 Task: Search one way flight ticket for 3 adults, 3 children in premium economy from Ontario: Ontario International Airport to Sheridan: Sheridan County Airport on 8-6-2023. Choice of flights is Alaska. Price is upto 79000. Outbound departure time preference is 4:15.
Action: Mouse moved to (395, 161)
Screenshot: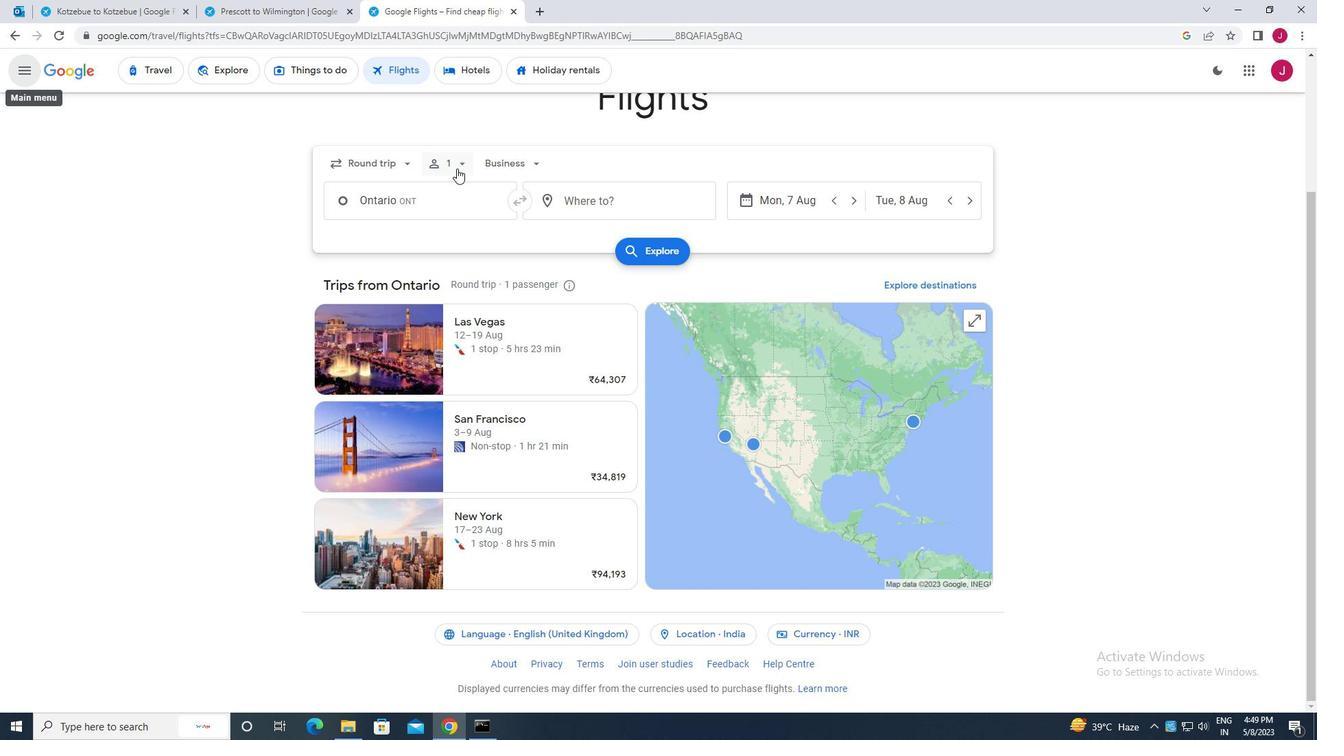 
Action: Mouse pressed left at (395, 161)
Screenshot: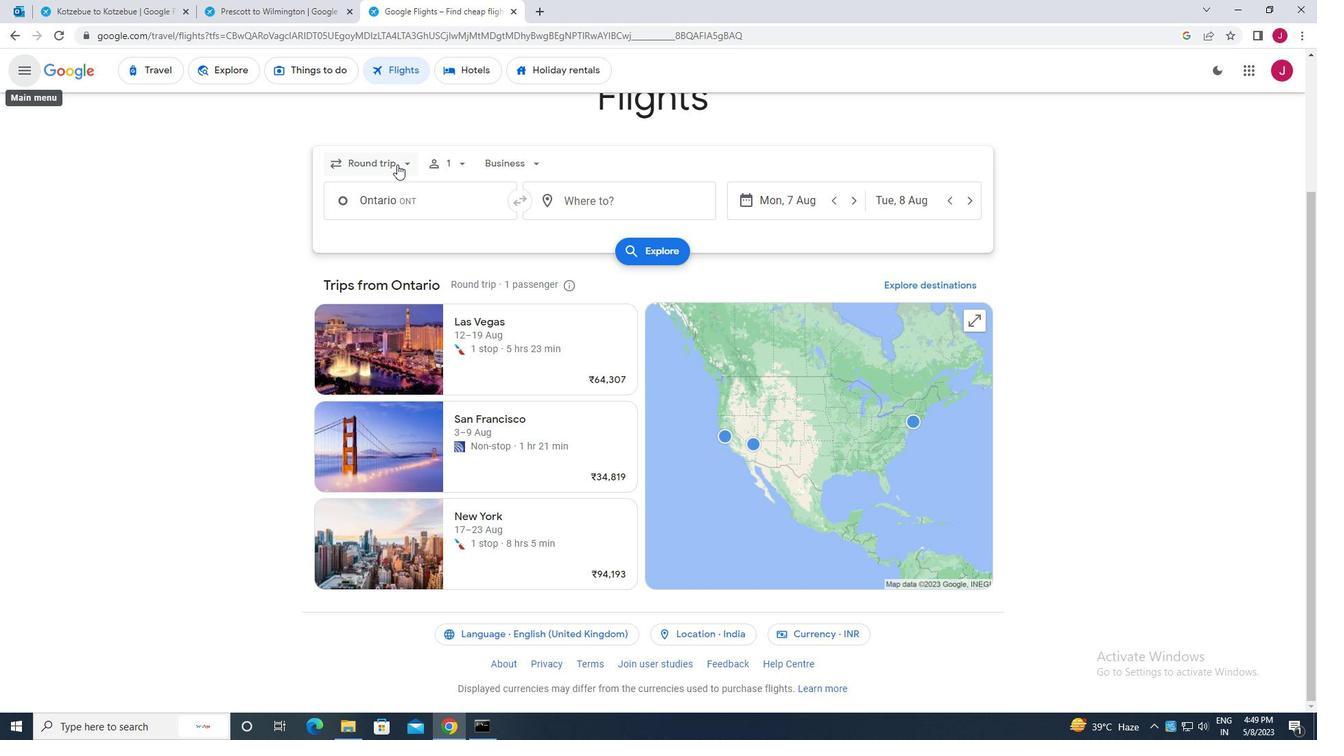 
Action: Mouse moved to (404, 227)
Screenshot: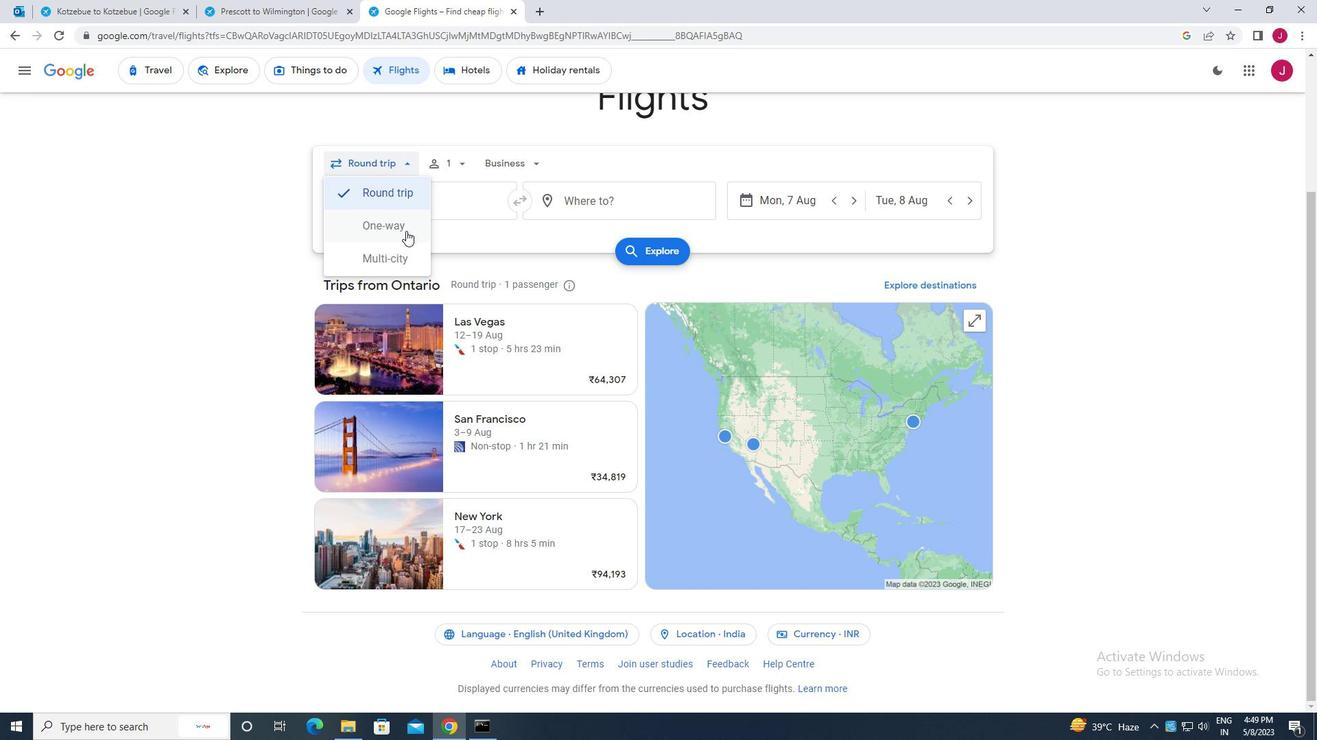 
Action: Mouse pressed left at (404, 227)
Screenshot: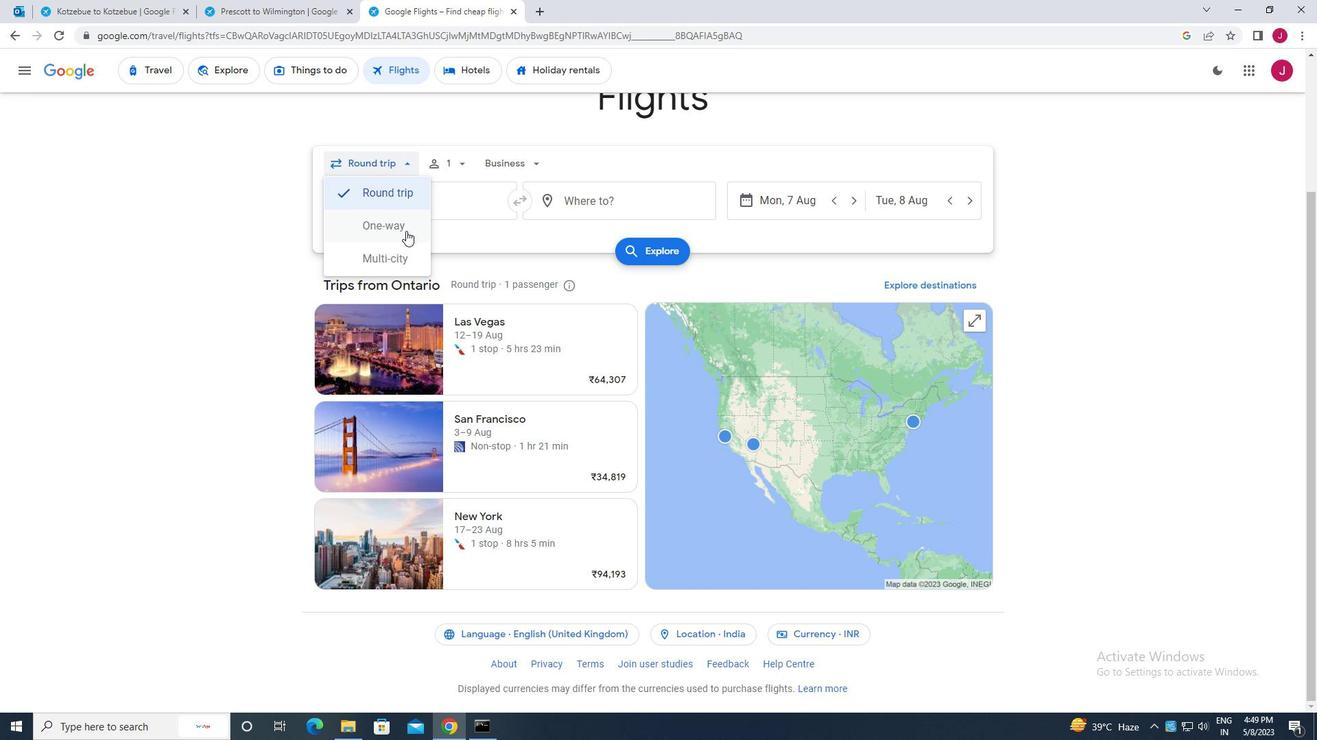 
Action: Mouse moved to (454, 163)
Screenshot: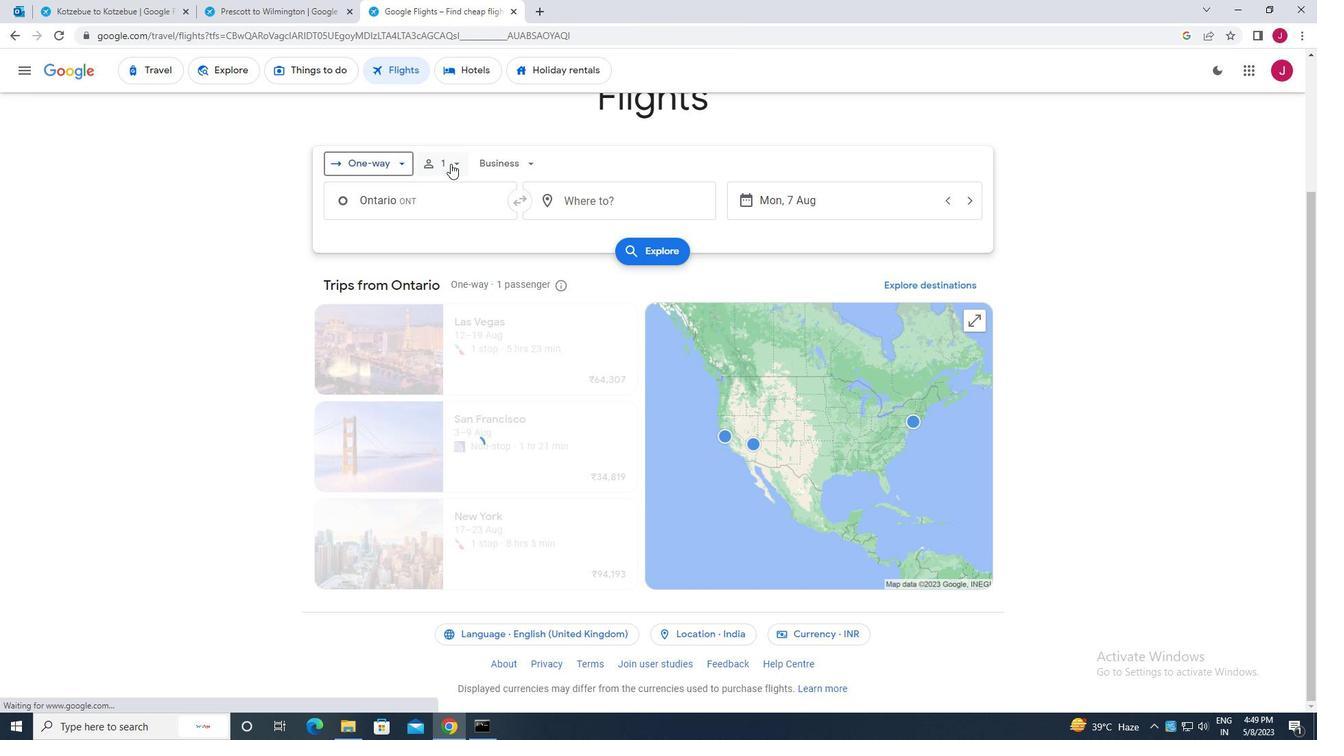 
Action: Mouse pressed left at (454, 163)
Screenshot: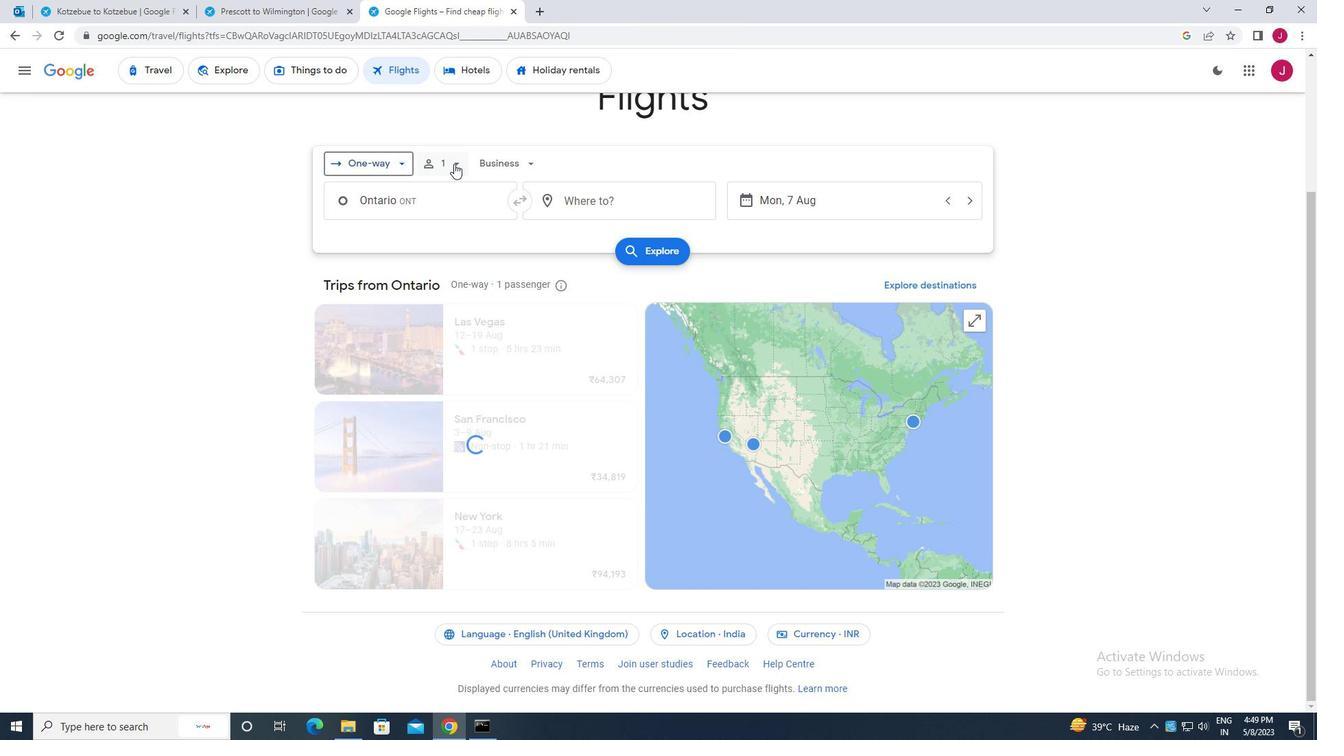 
Action: Mouse moved to (567, 198)
Screenshot: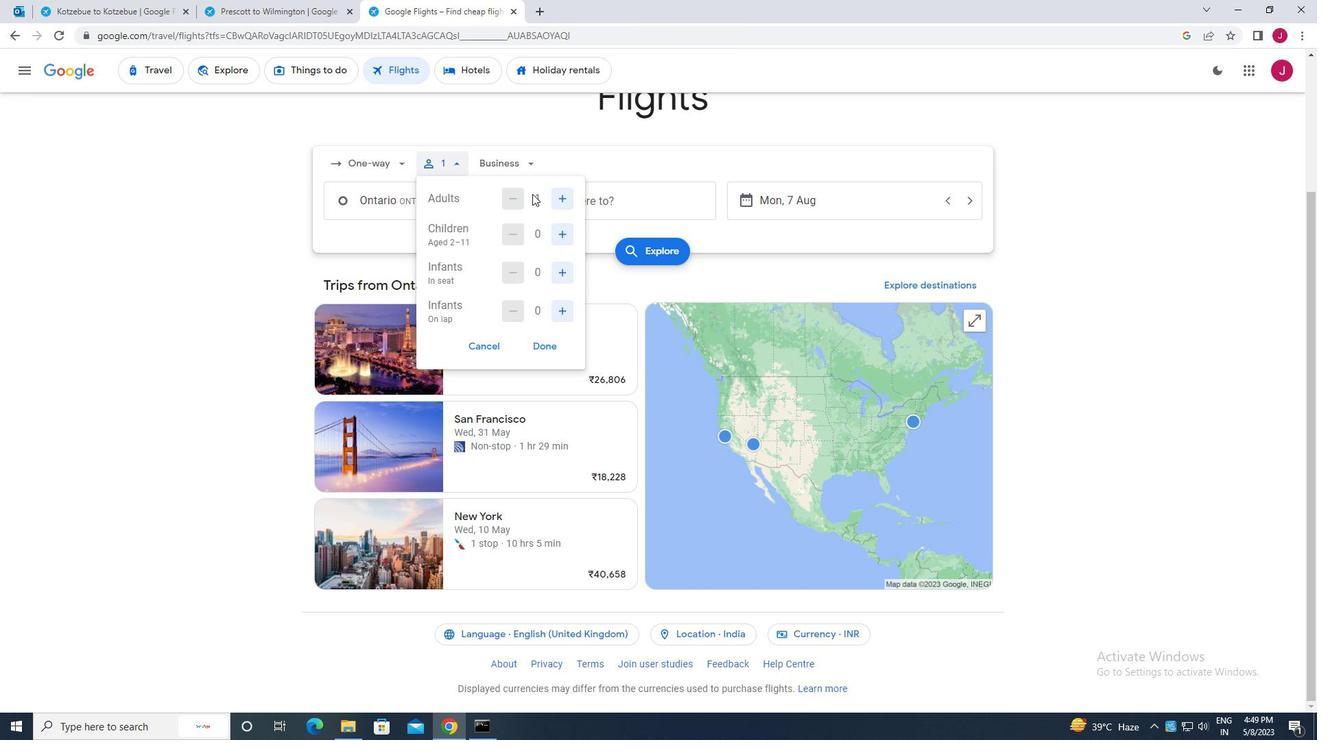 
Action: Mouse pressed left at (567, 198)
Screenshot: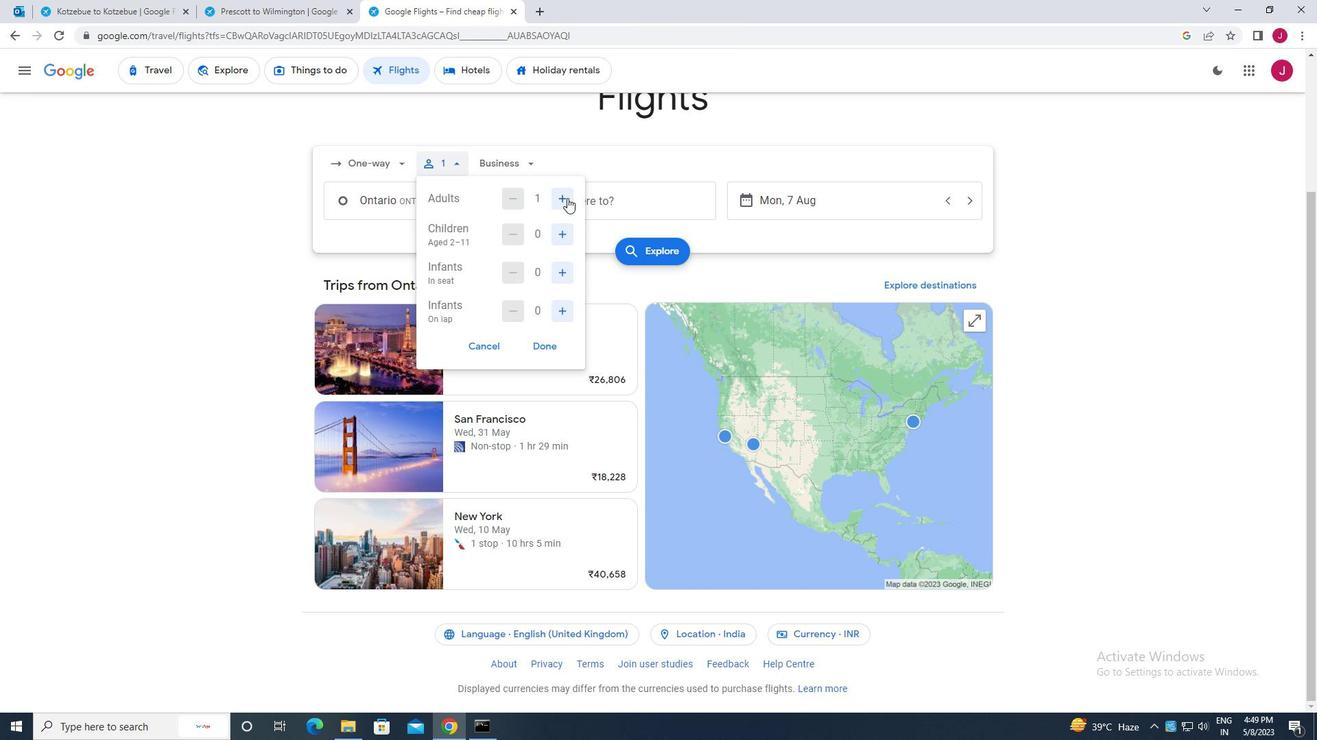 
Action: Mouse pressed left at (567, 198)
Screenshot: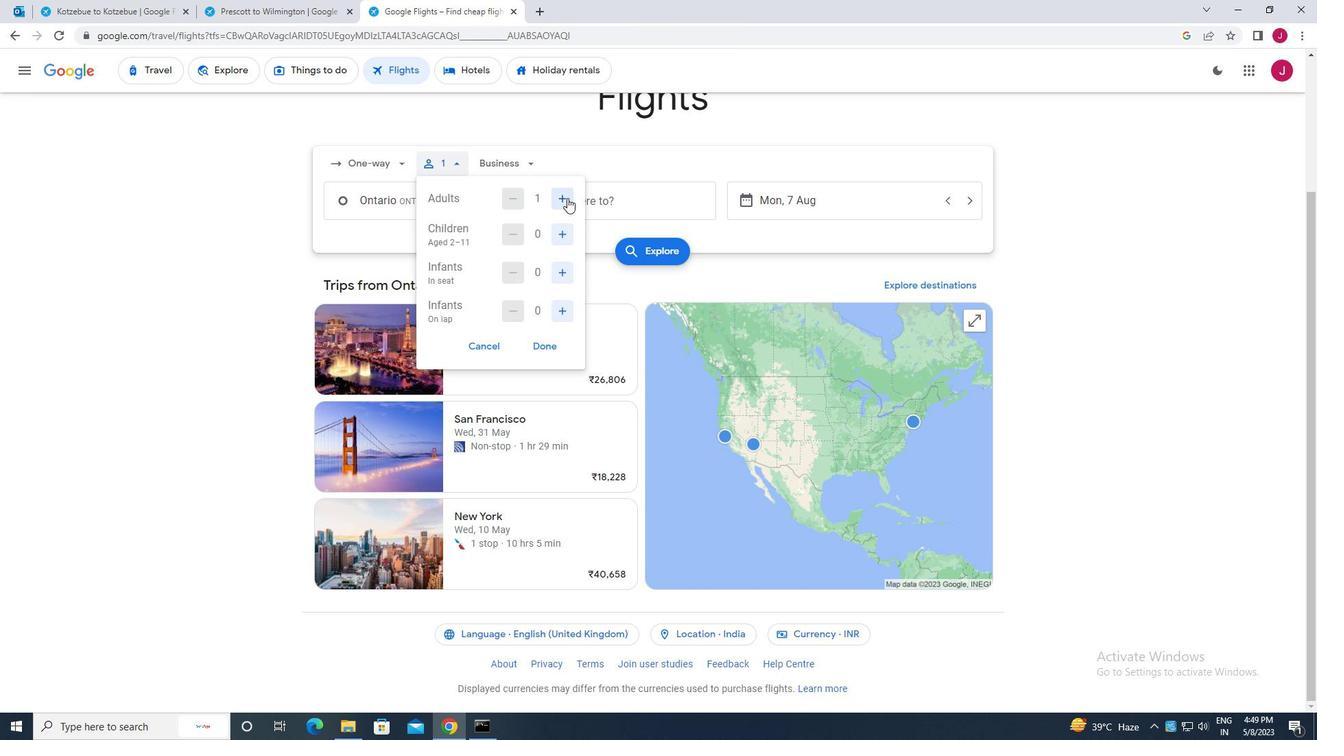 
Action: Mouse moved to (563, 226)
Screenshot: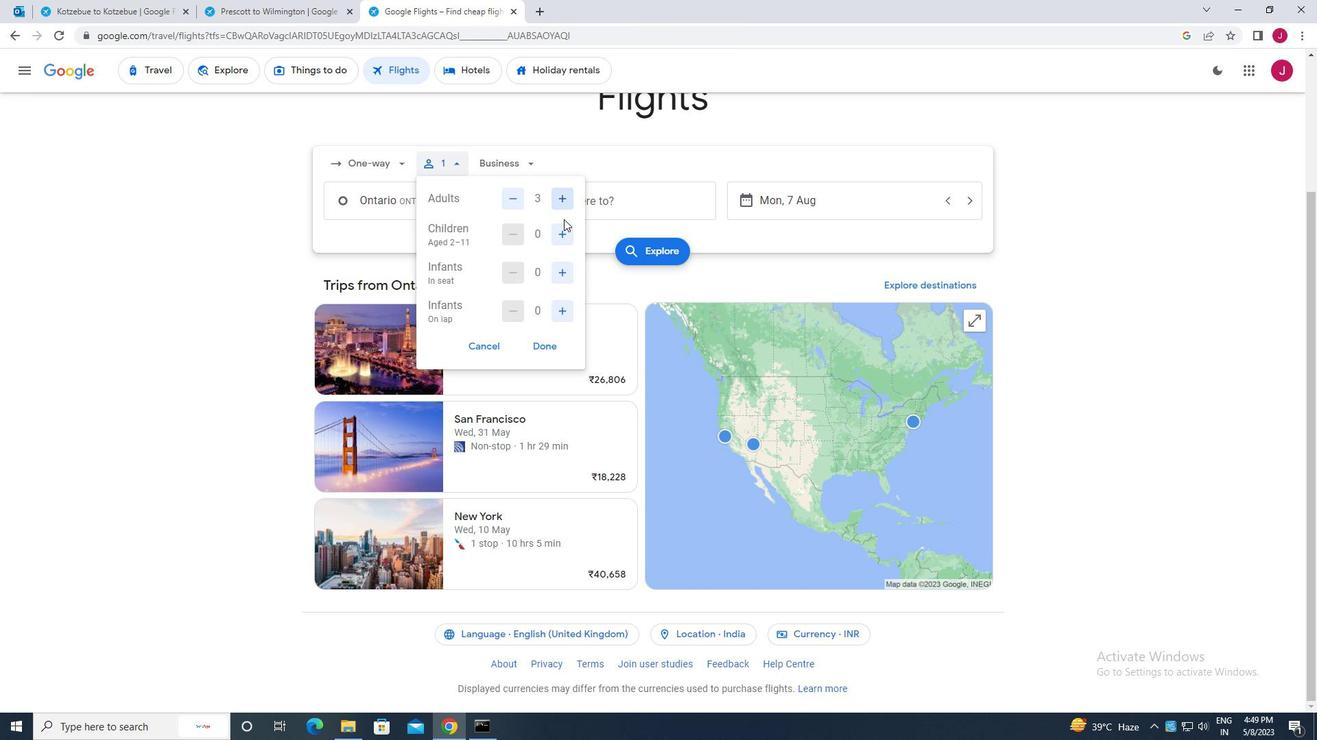 
Action: Mouse pressed left at (563, 226)
Screenshot: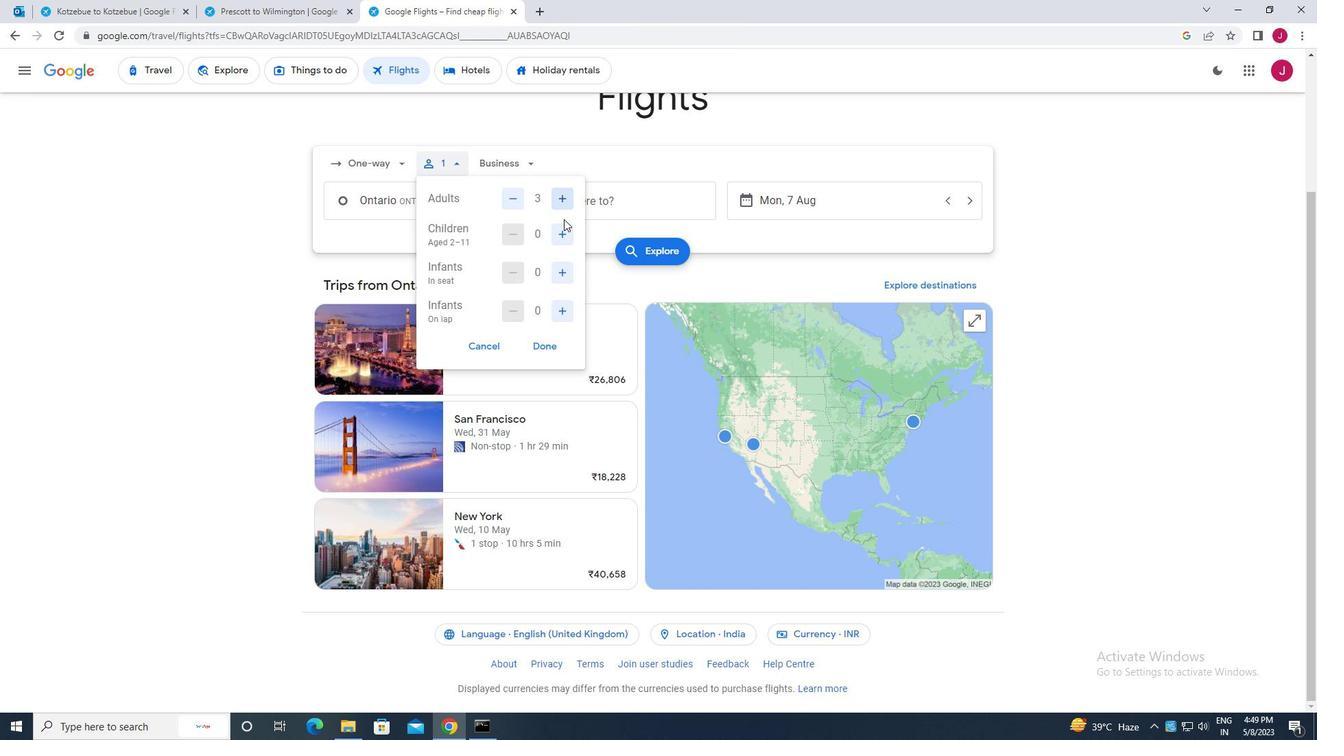 
Action: Mouse pressed left at (563, 226)
Screenshot: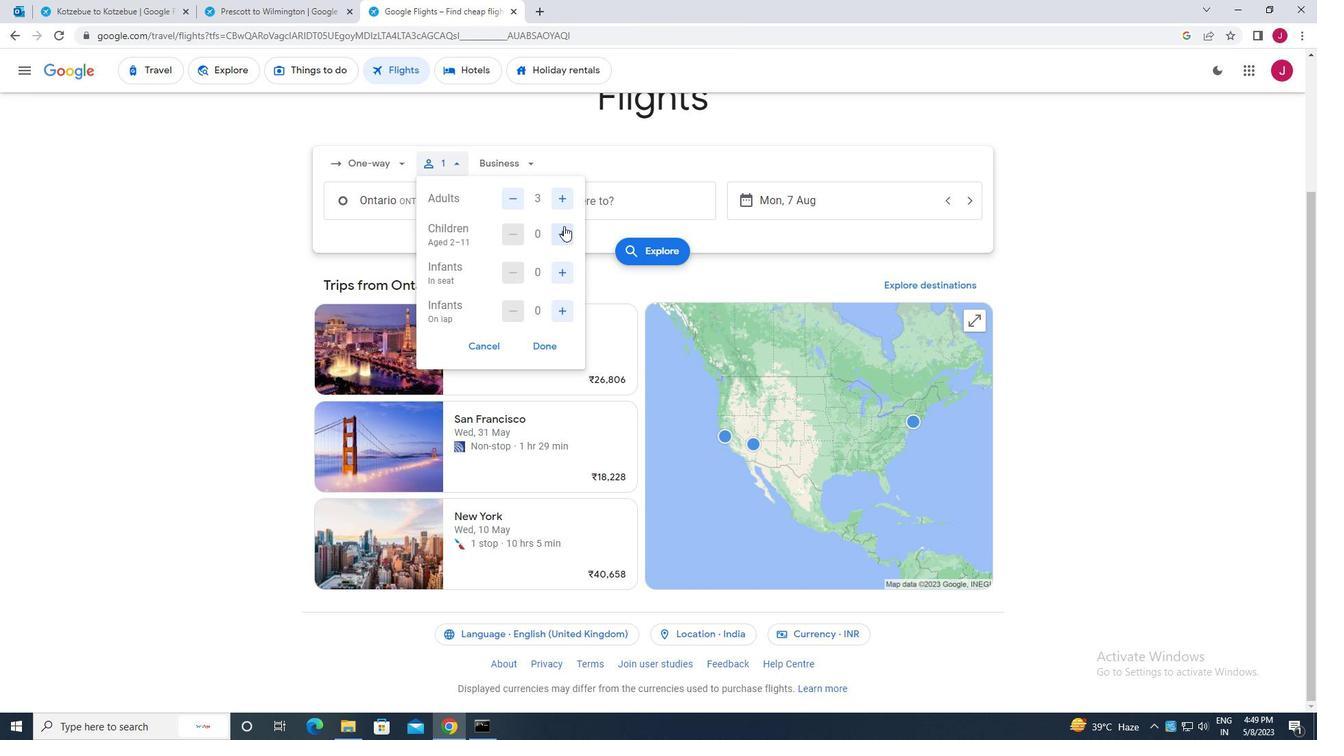 
Action: Mouse pressed left at (563, 226)
Screenshot: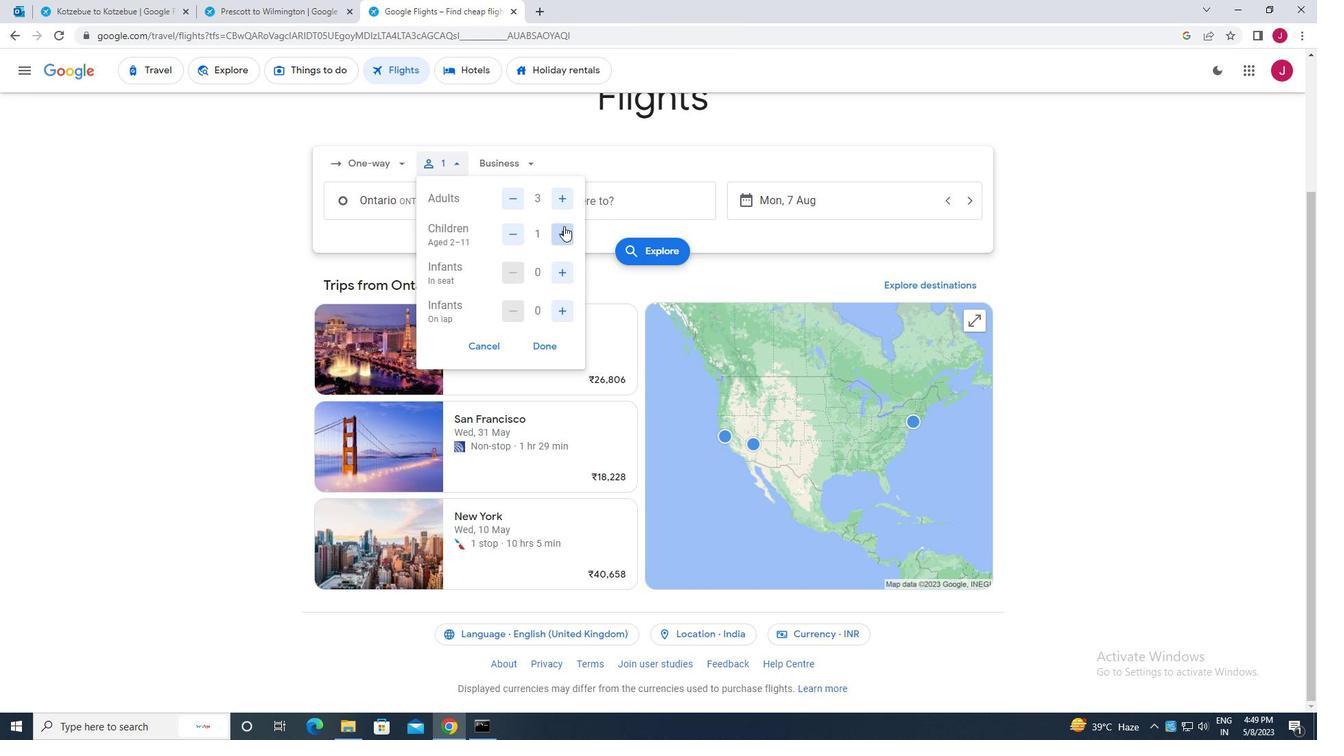 
Action: Mouse moved to (548, 345)
Screenshot: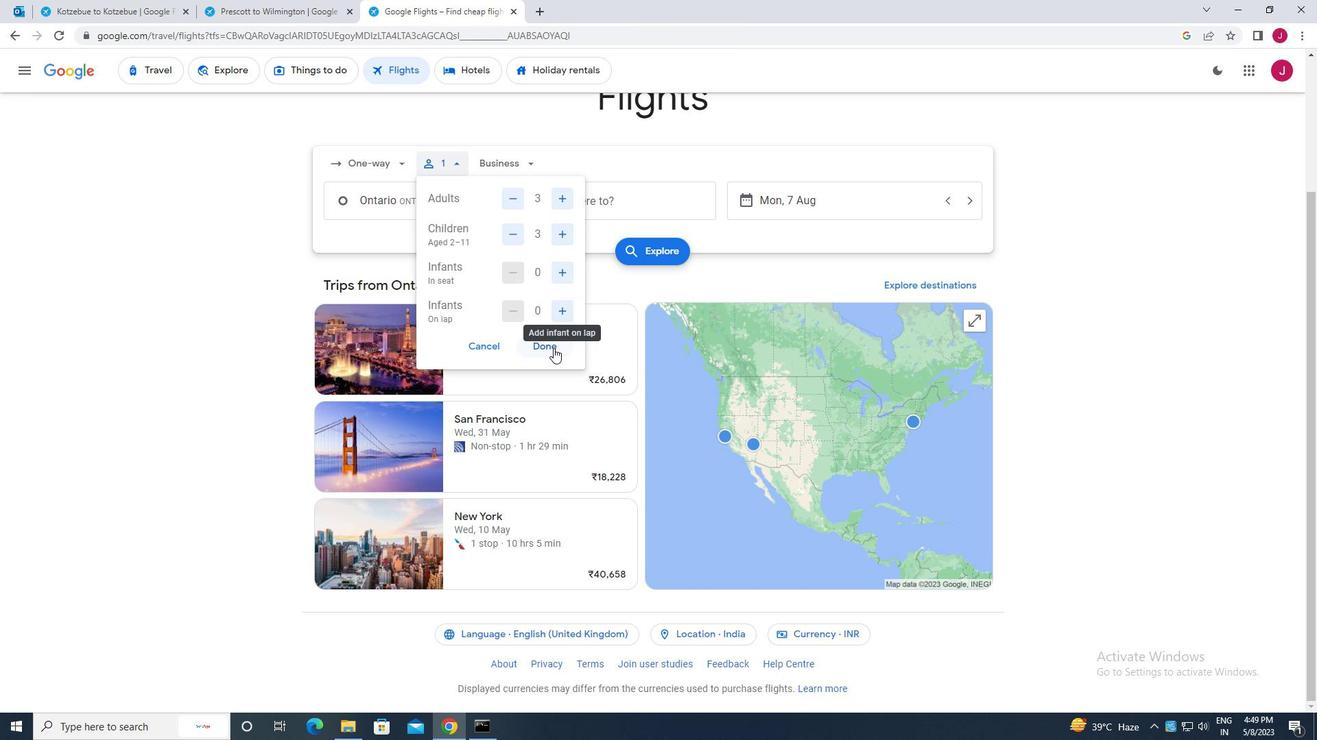 
Action: Mouse pressed left at (548, 345)
Screenshot: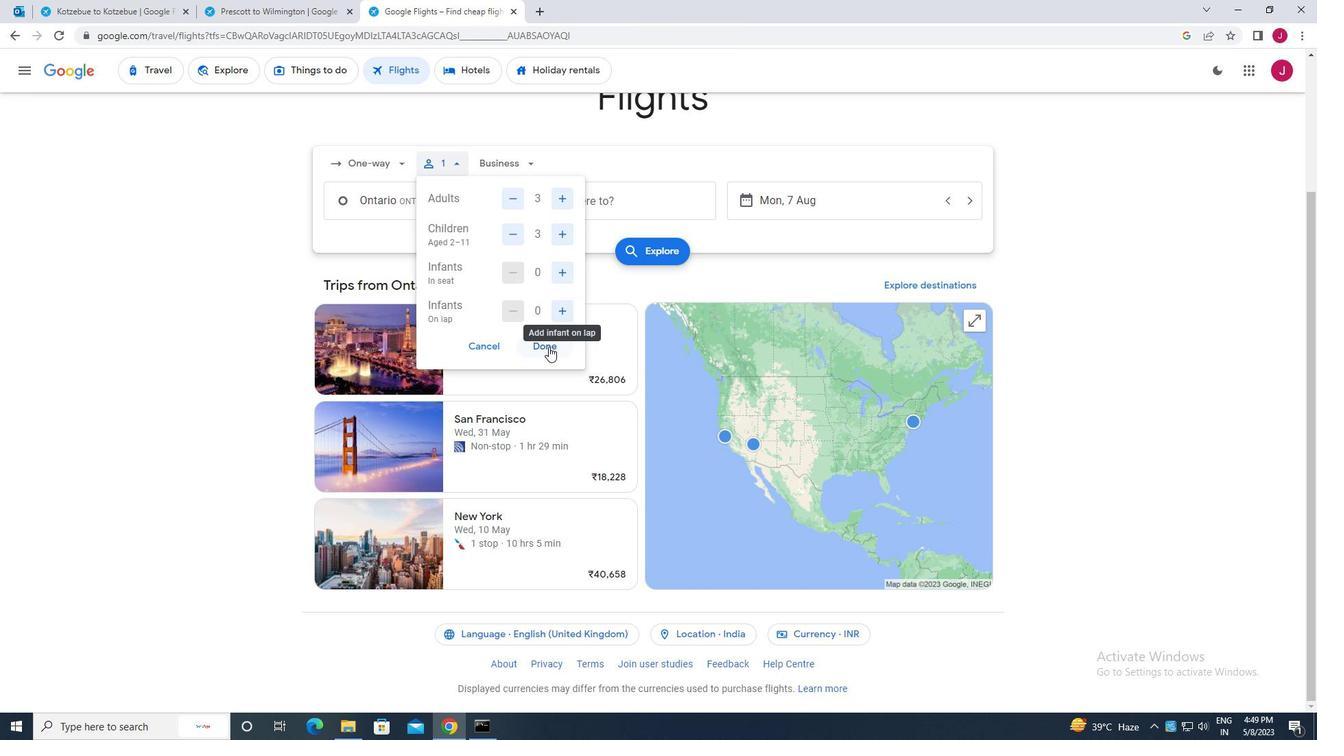 
Action: Mouse moved to (491, 168)
Screenshot: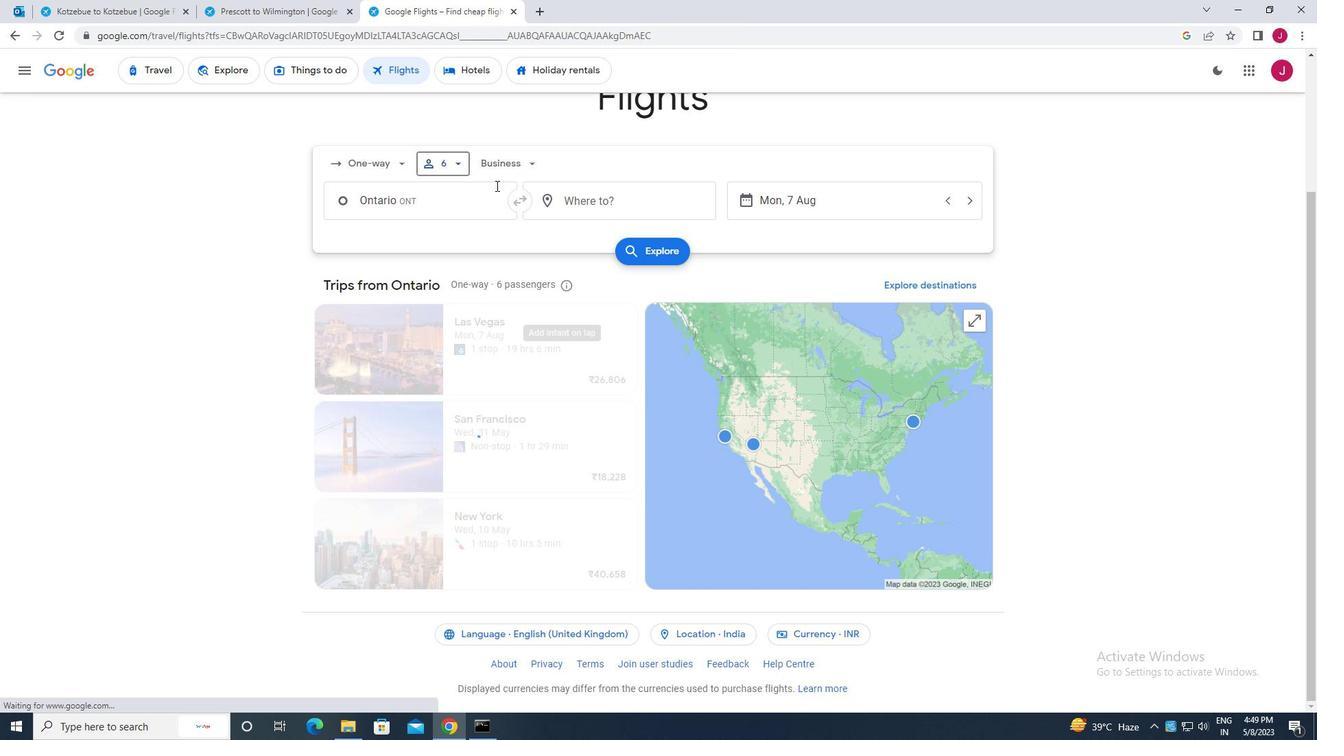 
Action: Mouse pressed left at (491, 168)
Screenshot: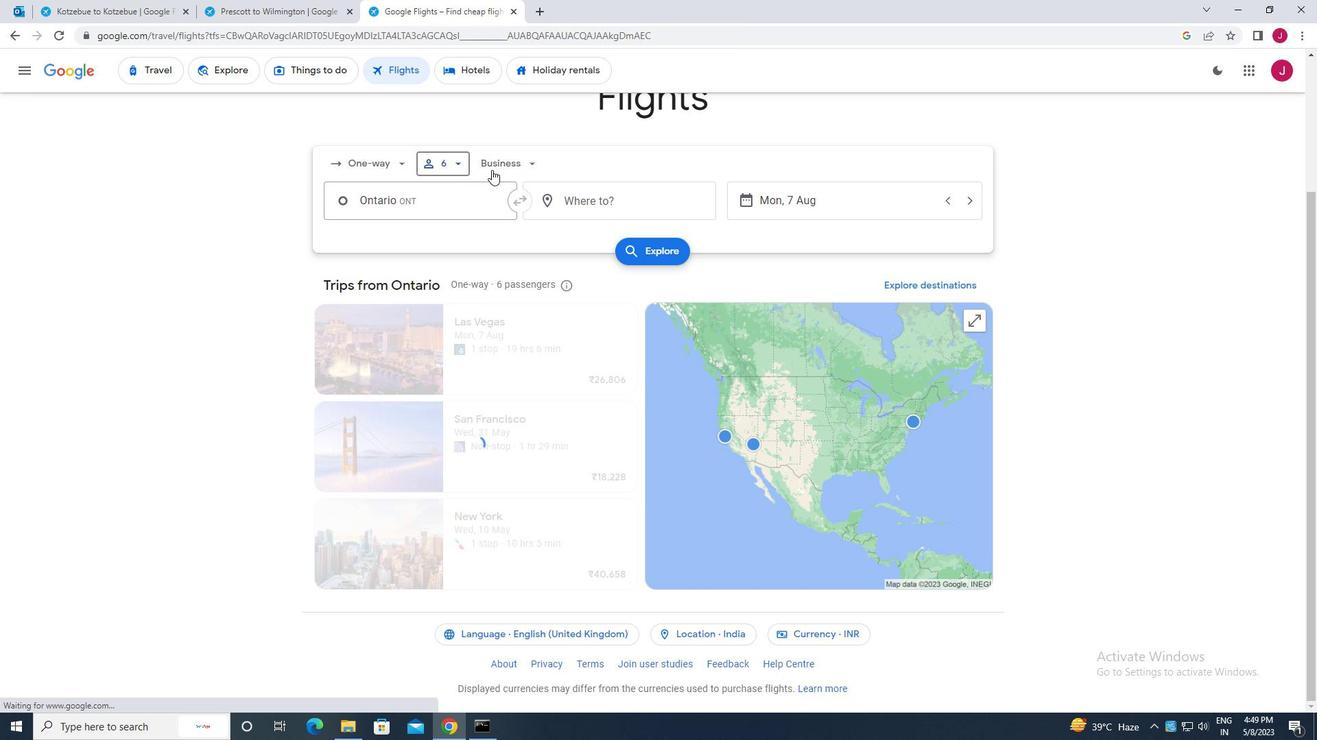 
Action: Mouse moved to (530, 227)
Screenshot: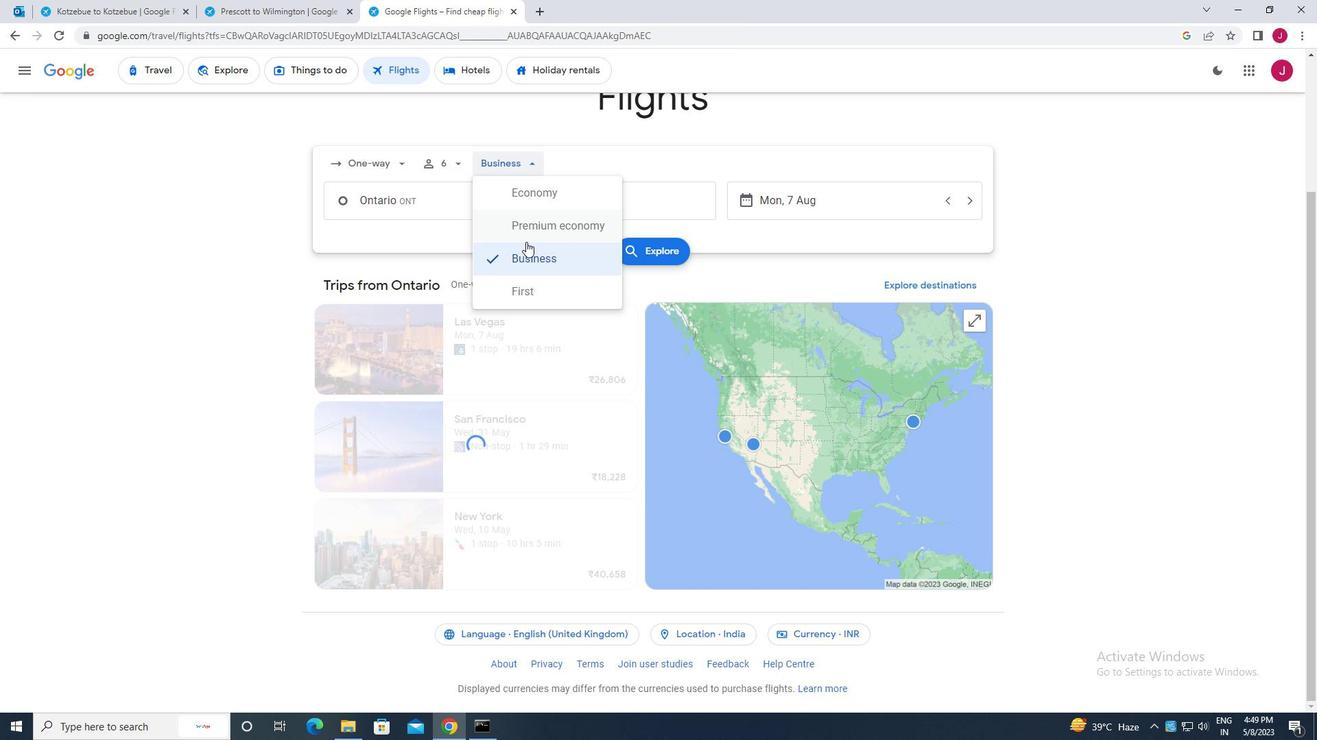 
Action: Mouse pressed left at (530, 227)
Screenshot: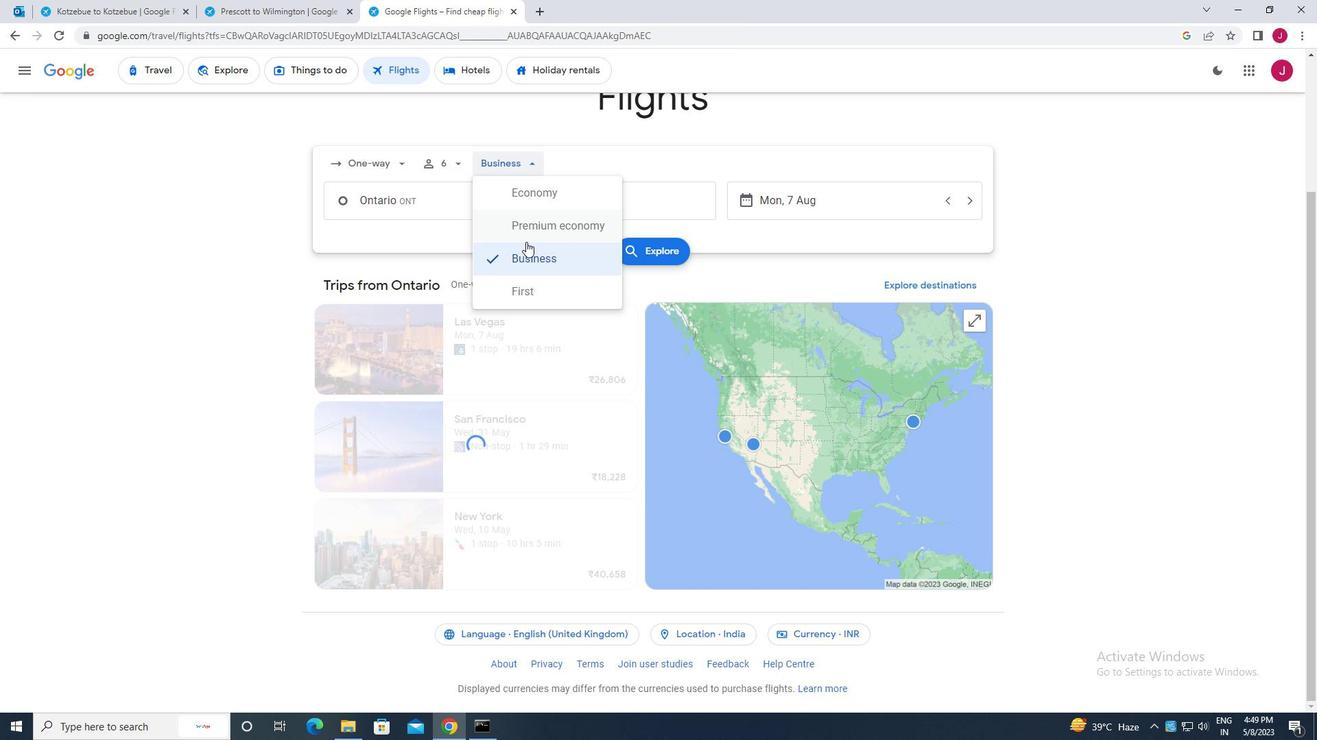 
Action: Mouse moved to (452, 207)
Screenshot: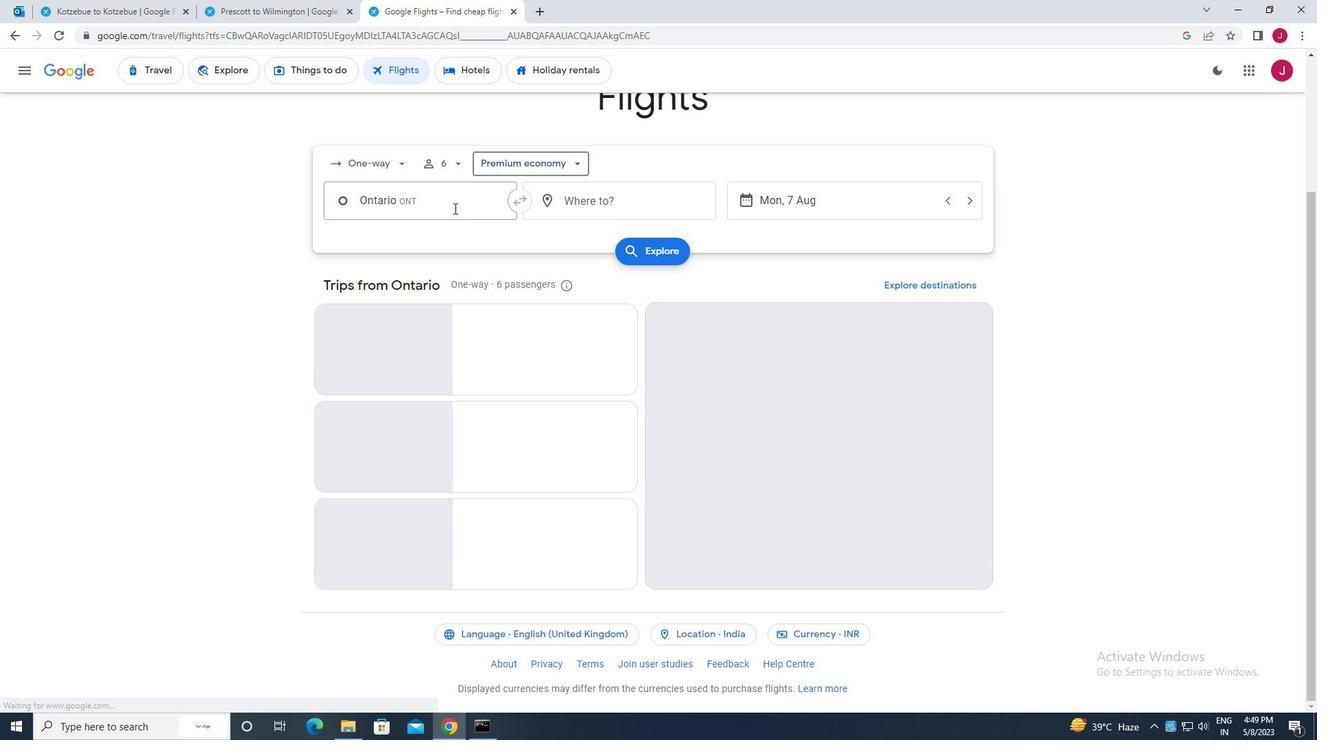 
Action: Mouse pressed left at (452, 207)
Screenshot: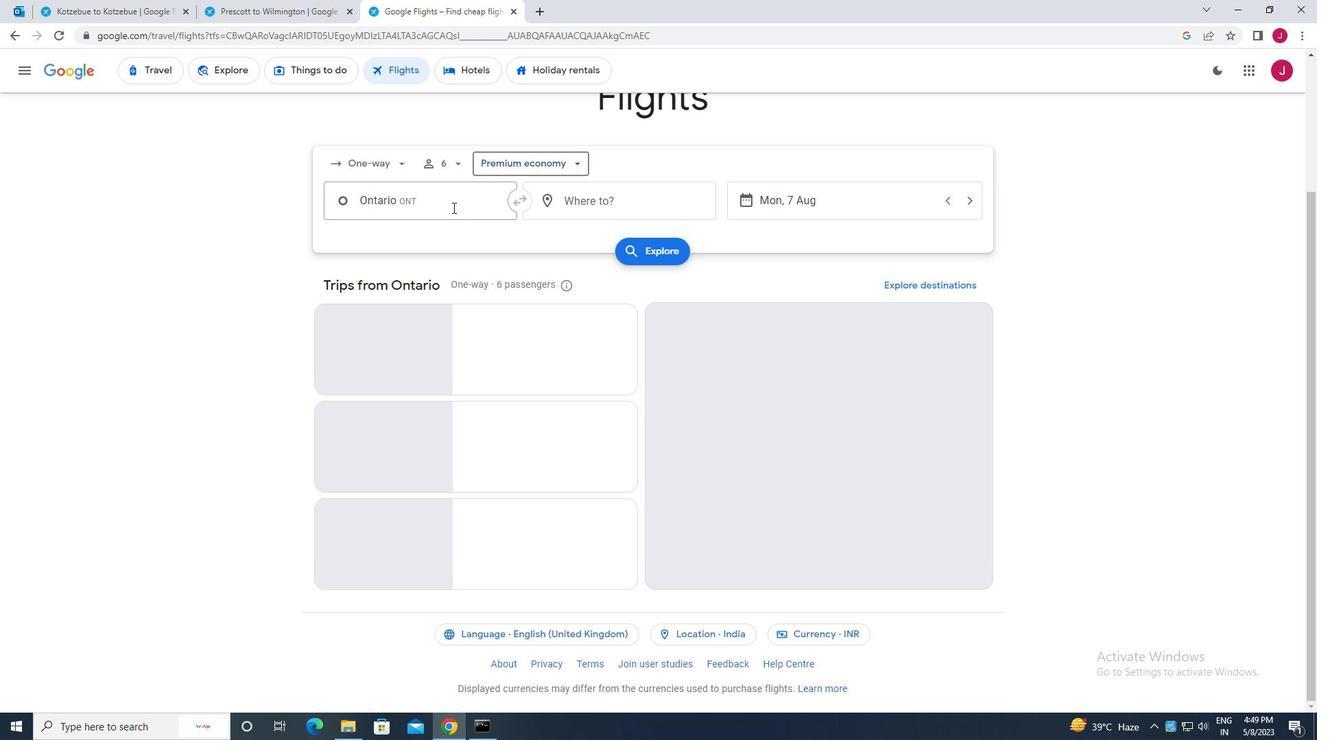 
Action: Mouse moved to (452, 207)
Screenshot: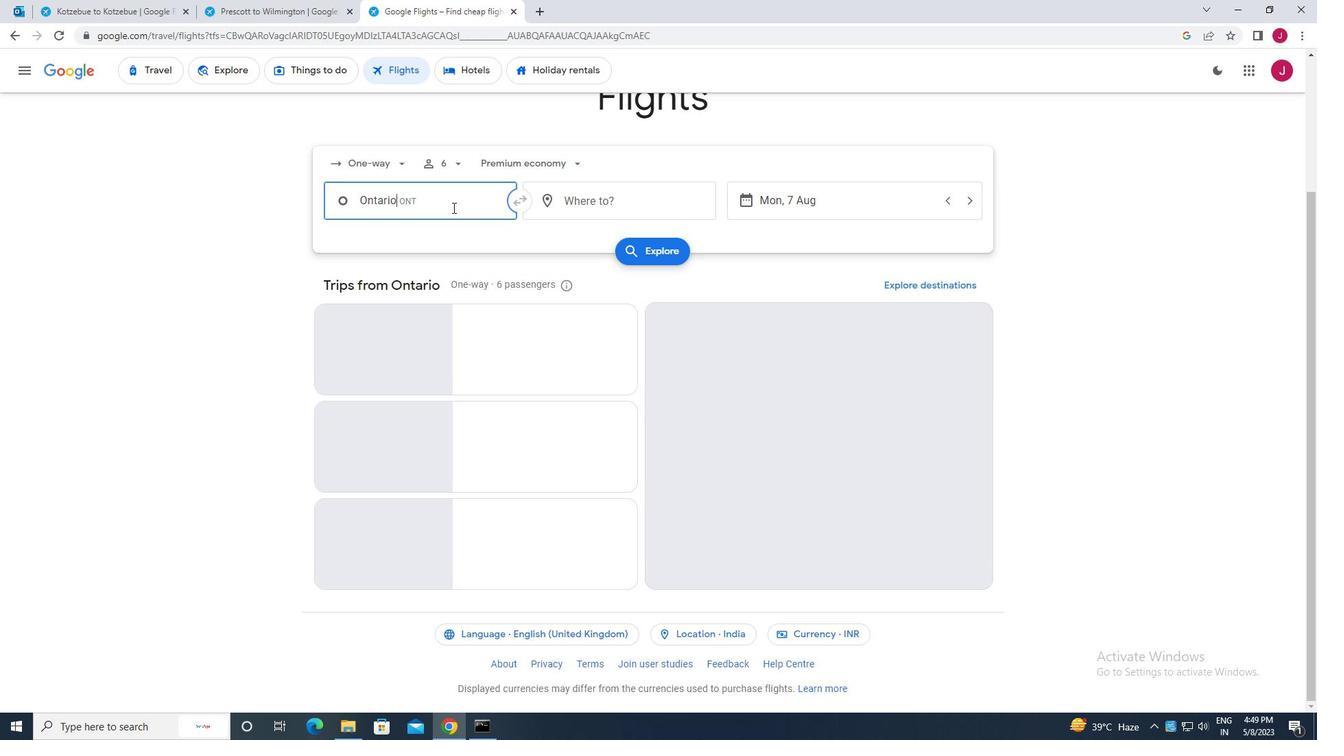 
Action: Key pressed ontario<Key.space>int
Screenshot: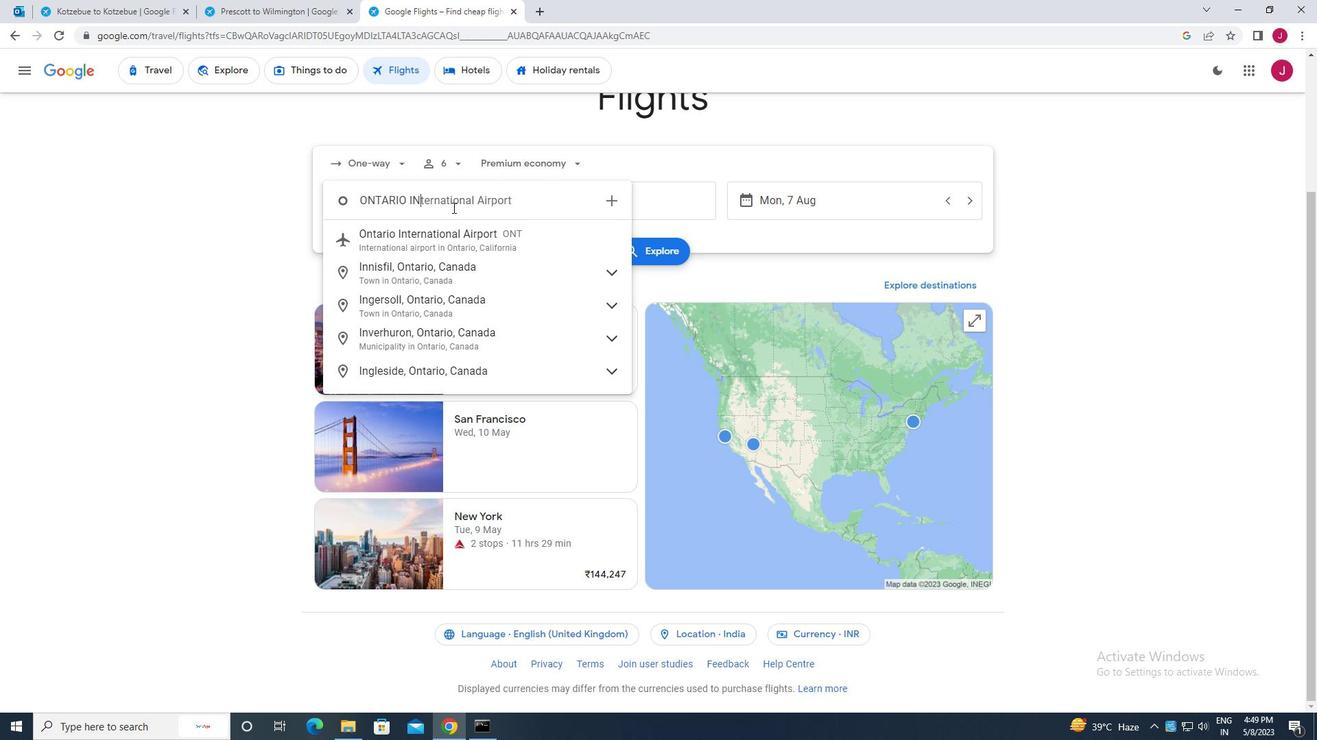 
Action: Mouse moved to (461, 240)
Screenshot: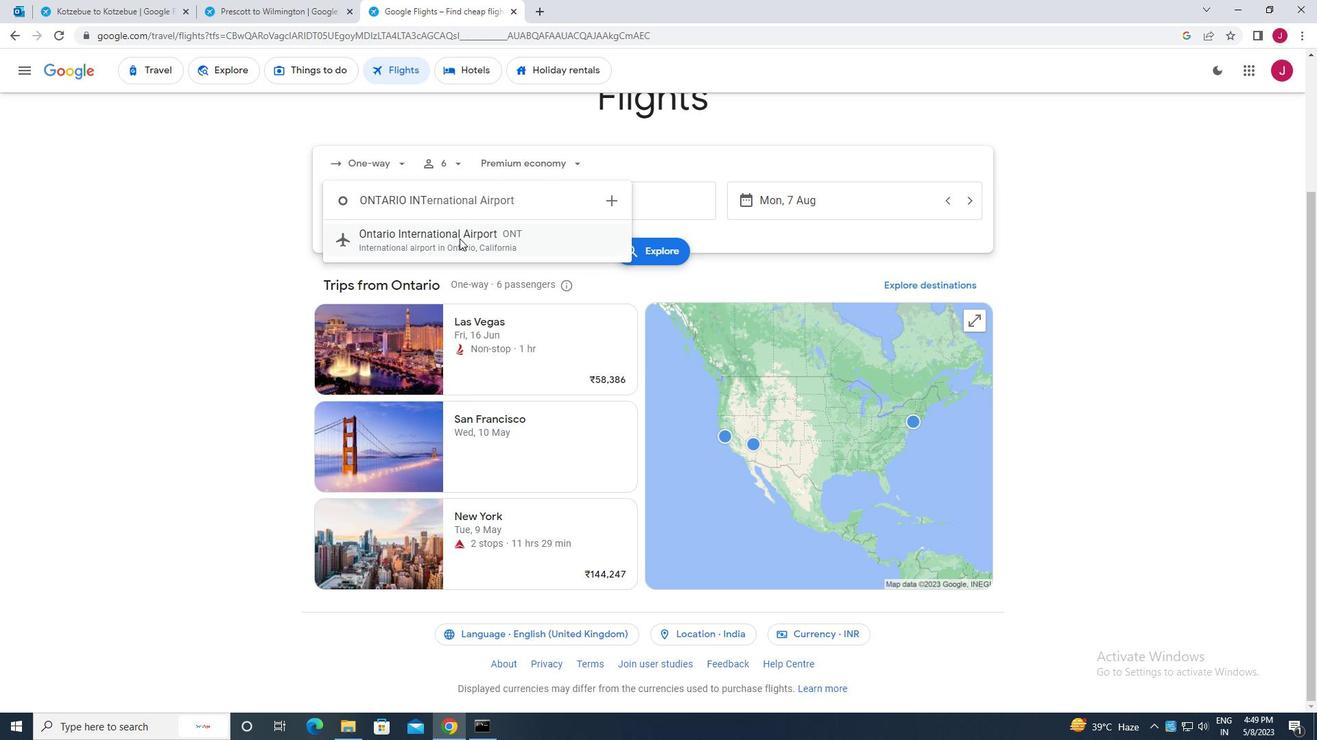 
Action: Mouse pressed left at (461, 240)
Screenshot: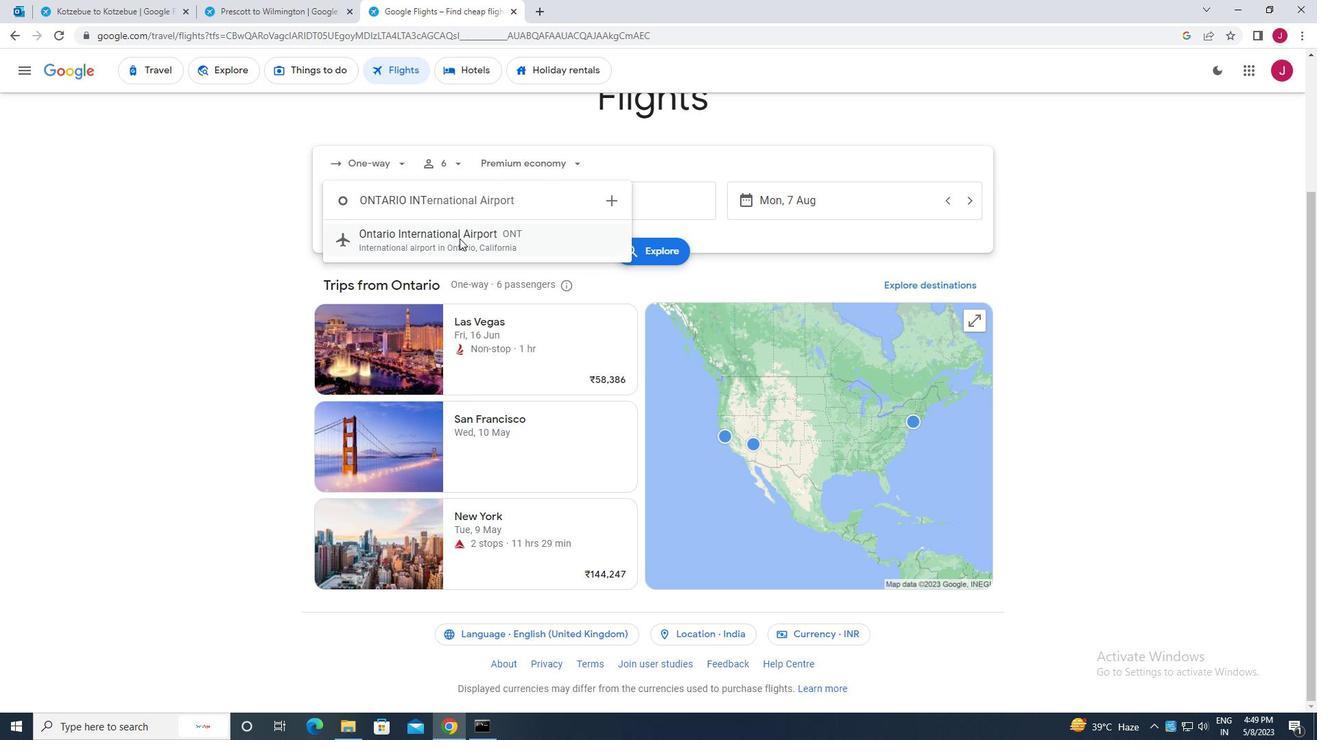 
Action: Mouse moved to (601, 190)
Screenshot: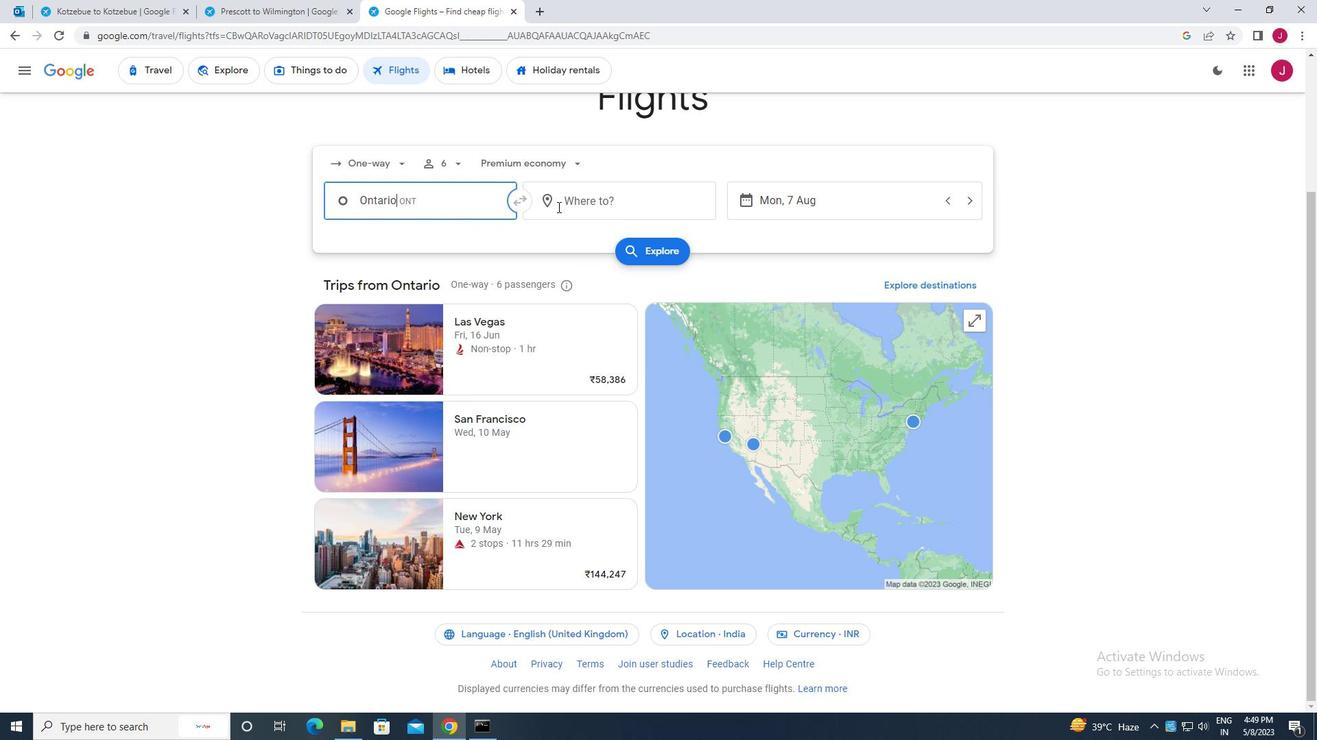 
Action: Mouse pressed left at (601, 190)
Screenshot: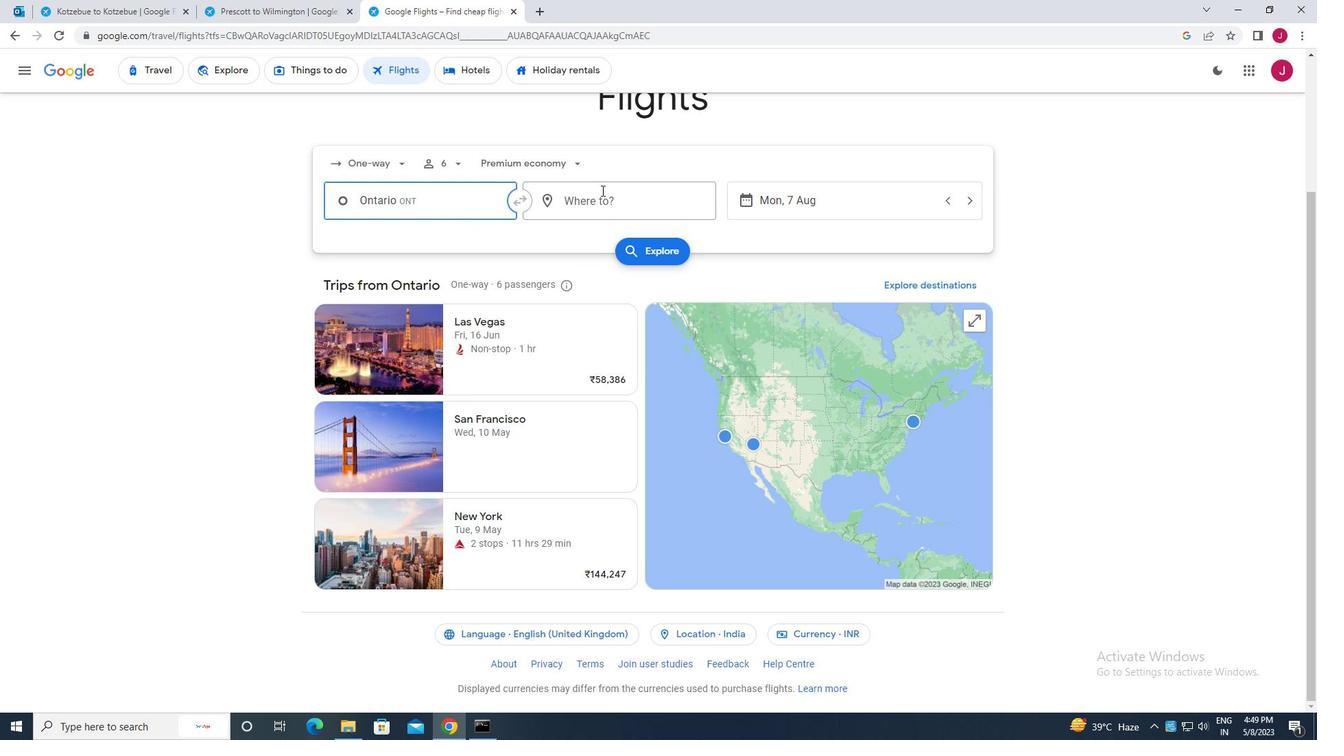 
Action: Key pressed sherid
Screenshot: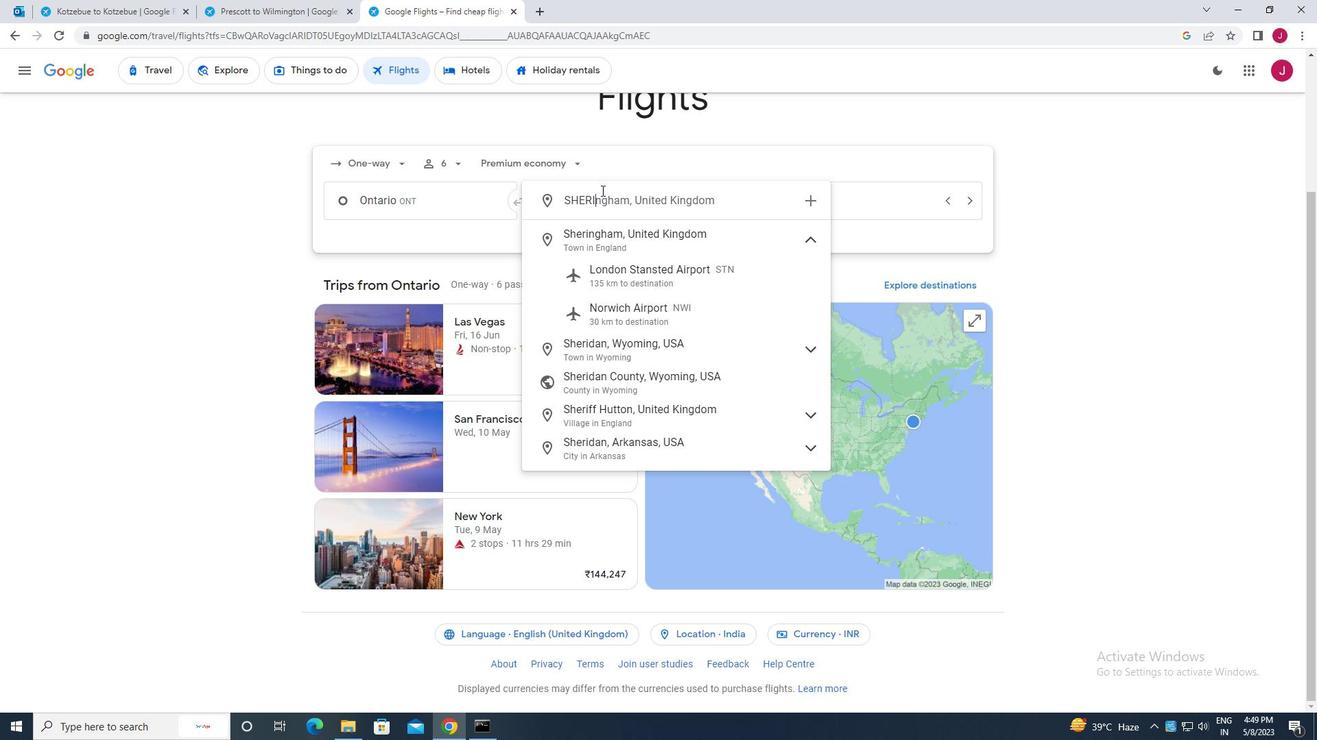 
Action: Mouse moved to (663, 262)
Screenshot: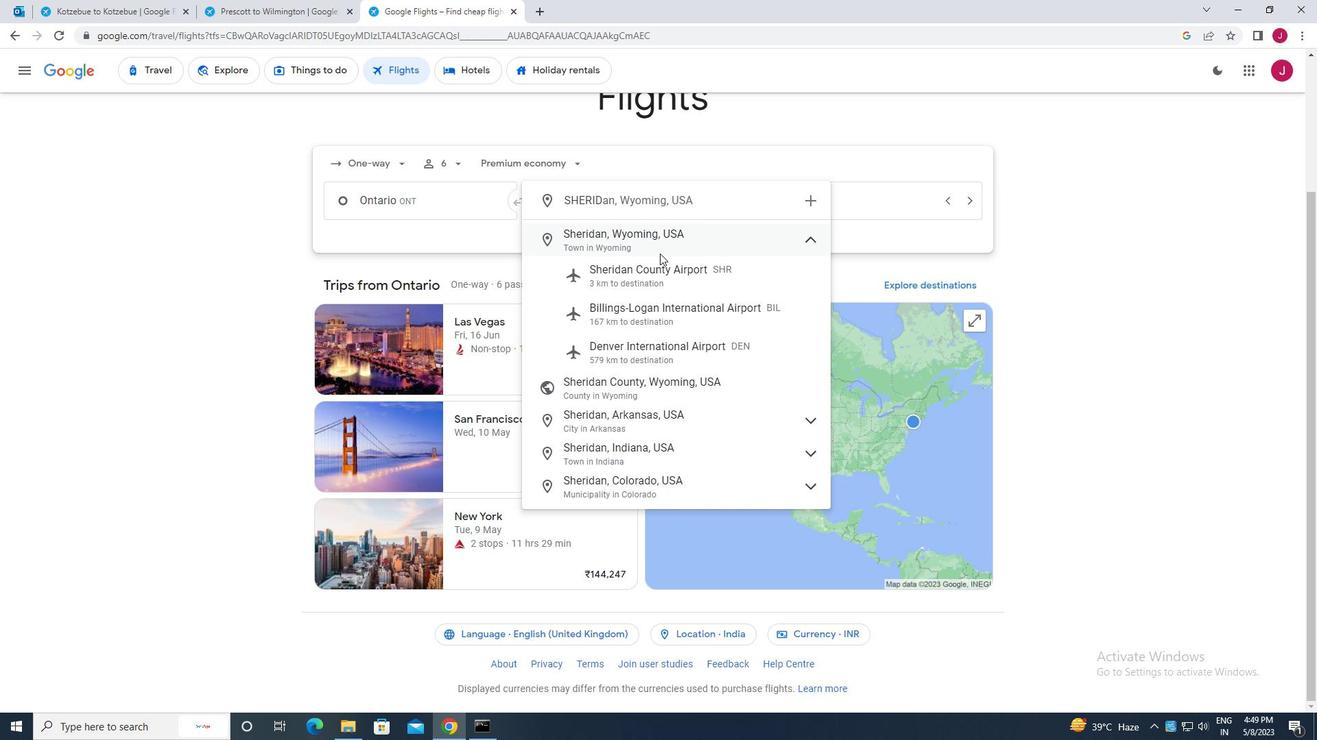 
Action: Mouse pressed left at (663, 262)
Screenshot: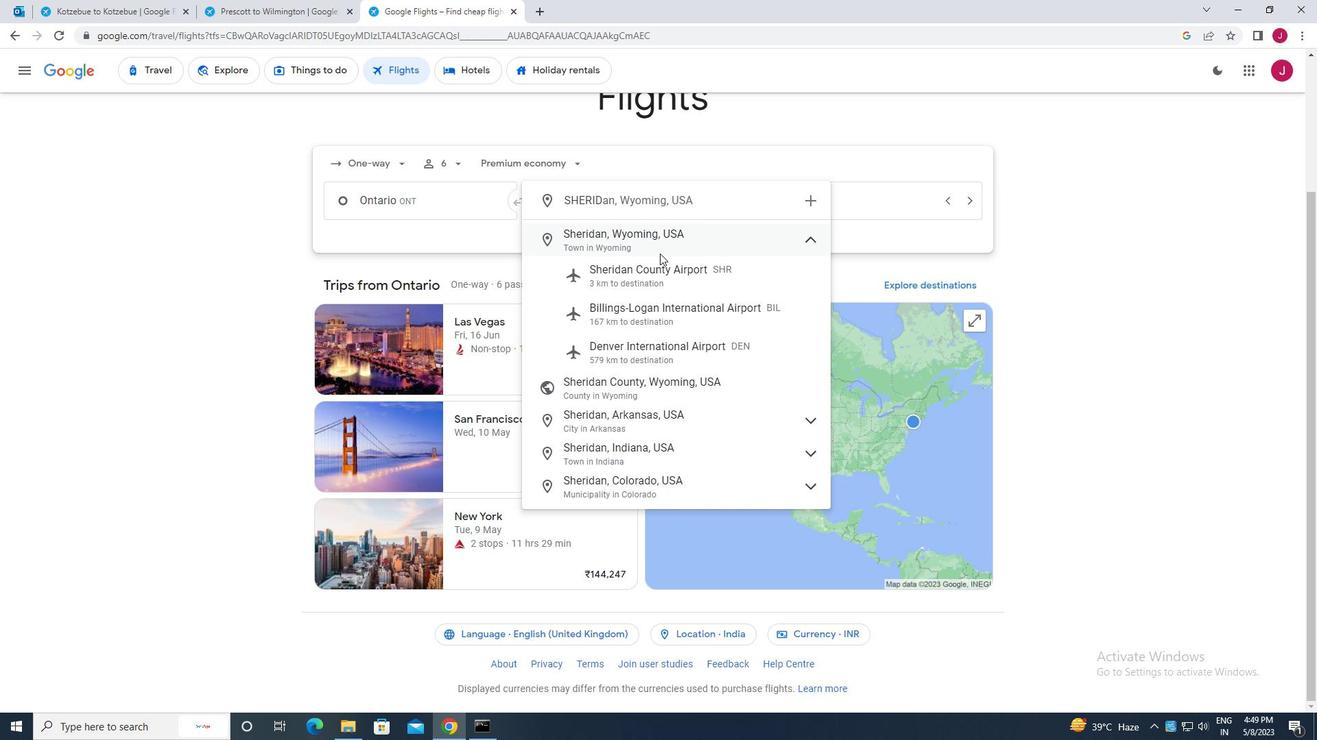 
Action: Mouse moved to (851, 204)
Screenshot: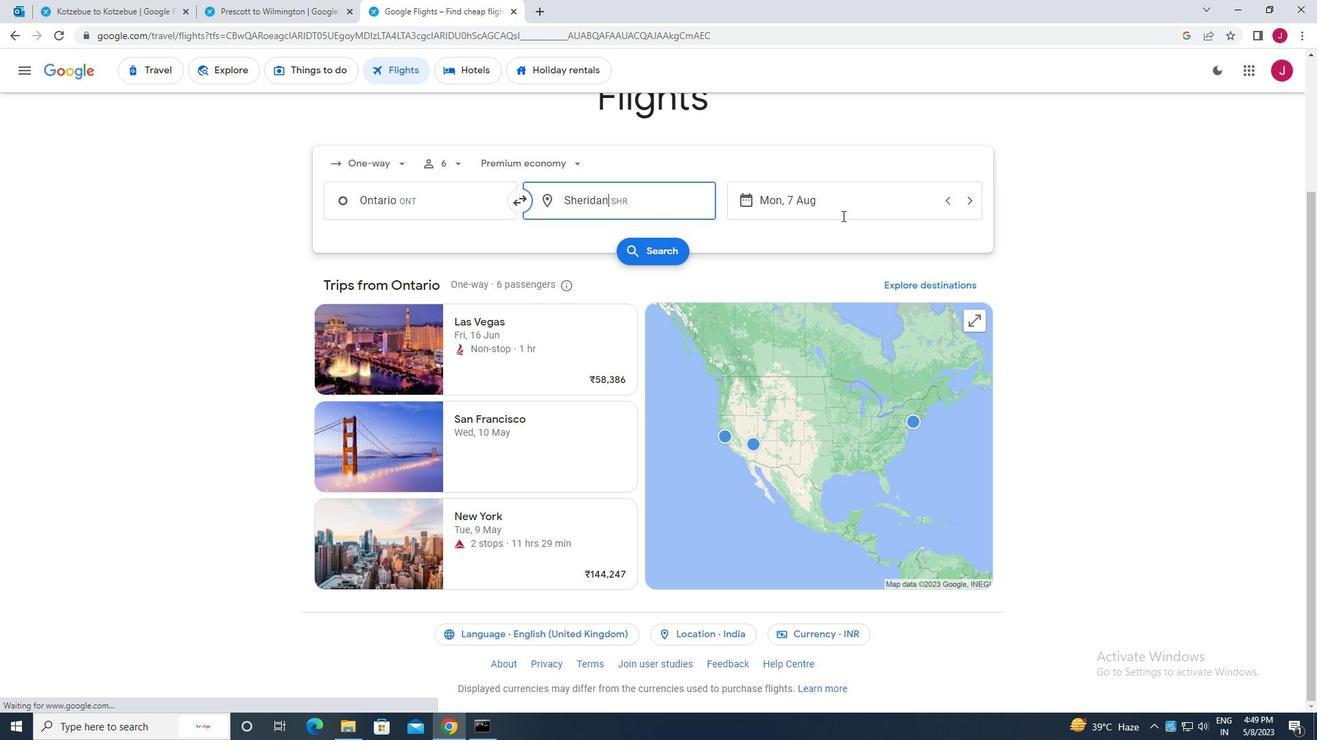 
Action: Mouse pressed left at (851, 204)
Screenshot: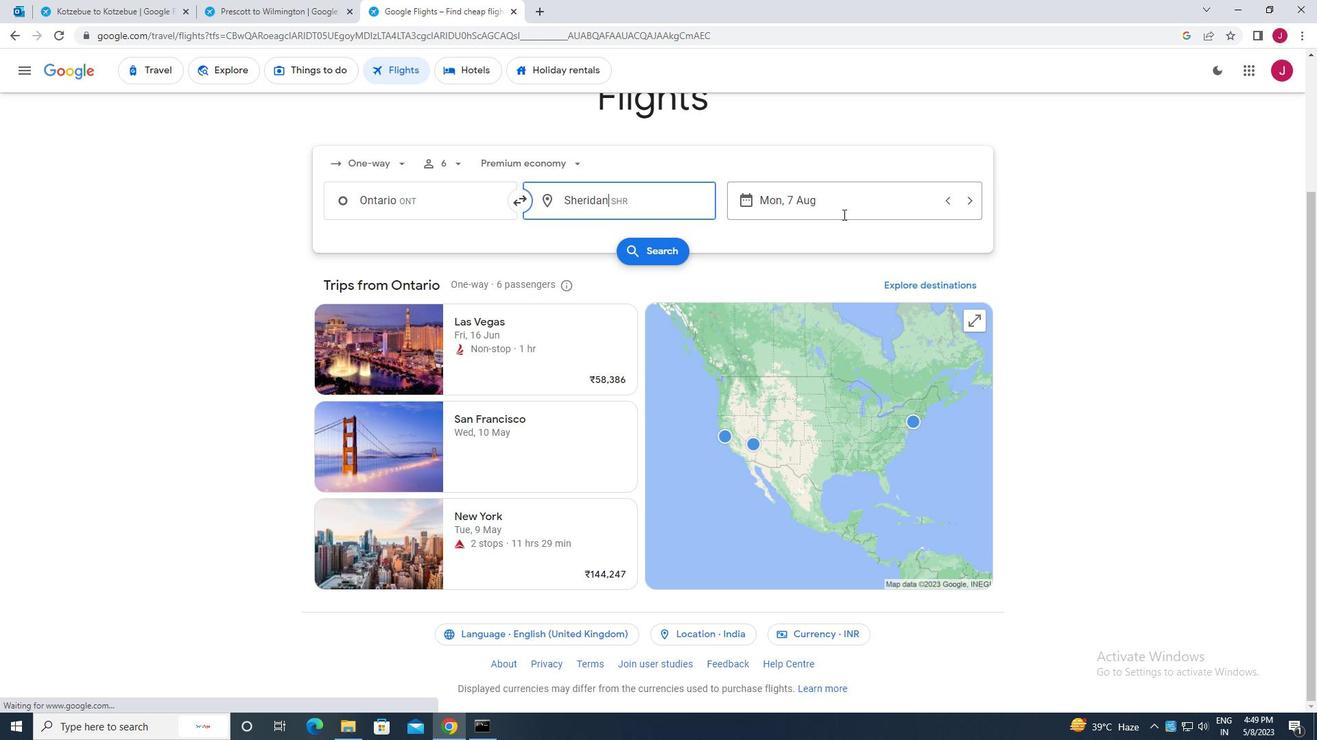 
Action: Mouse moved to (503, 346)
Screenshot: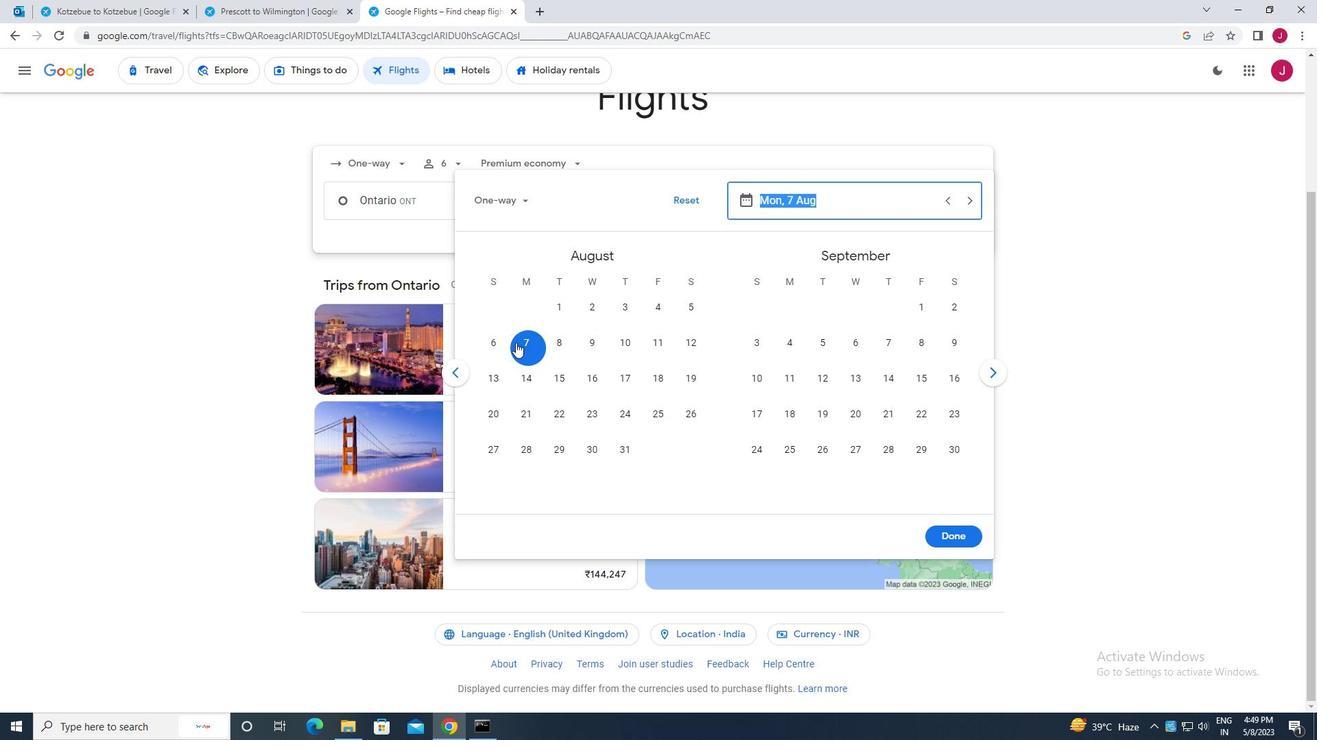 
Action: Mouse pressed left at (503, 346)
Screenshot: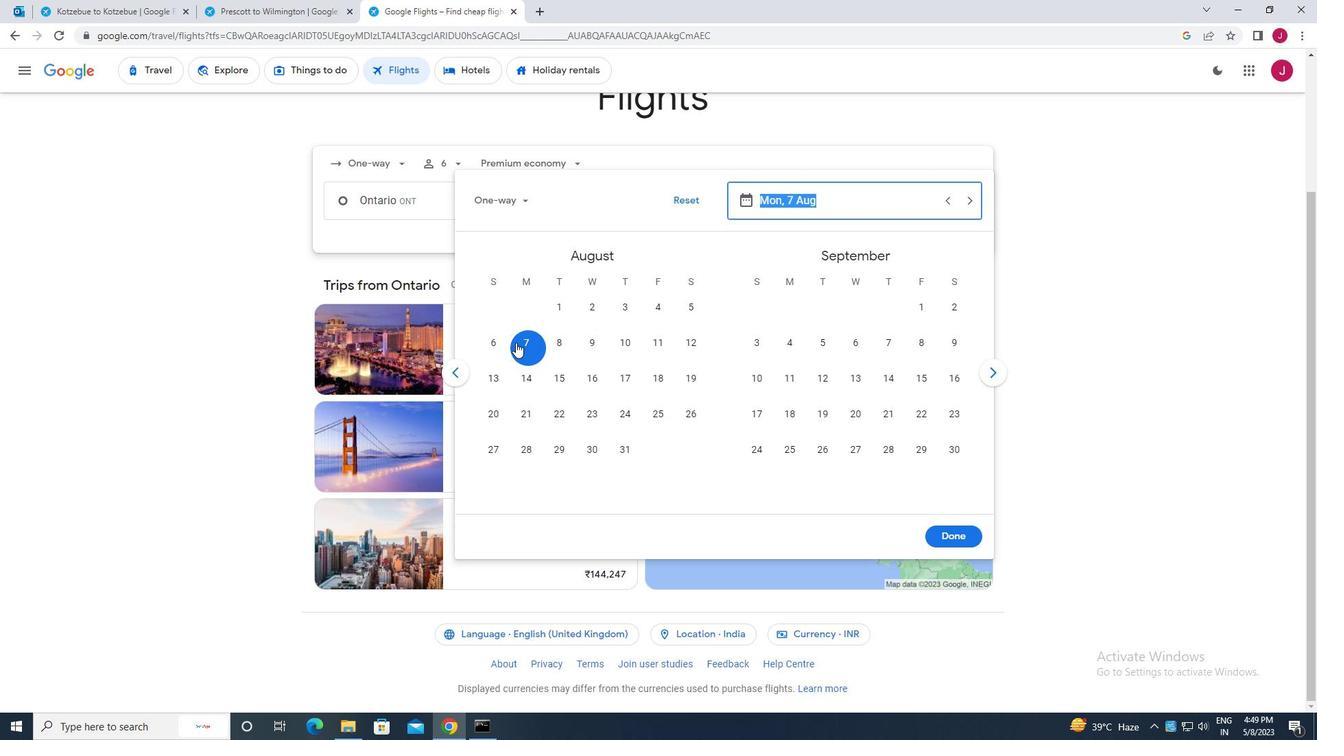 
Action: Mouse moved to (957, 535)
Screenshot: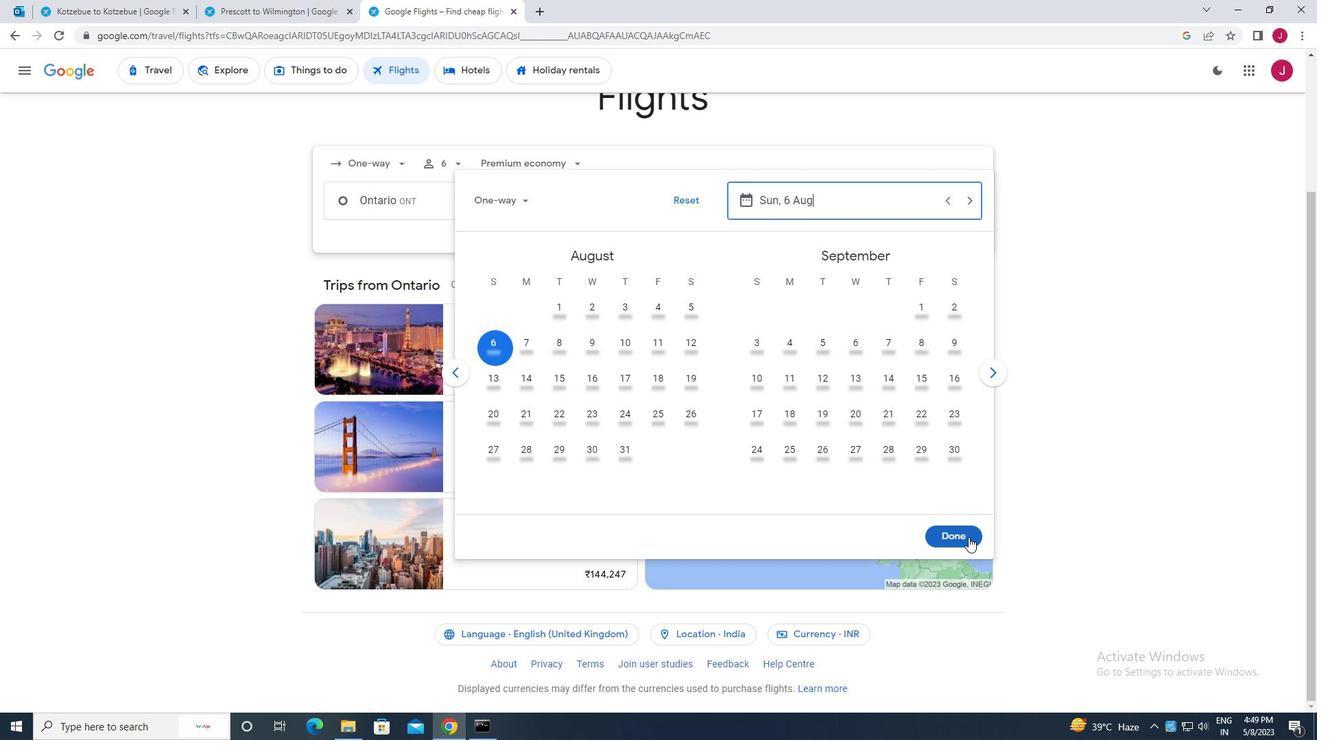 
Action: Mouse pressed left at (957, 535)
Screenshot: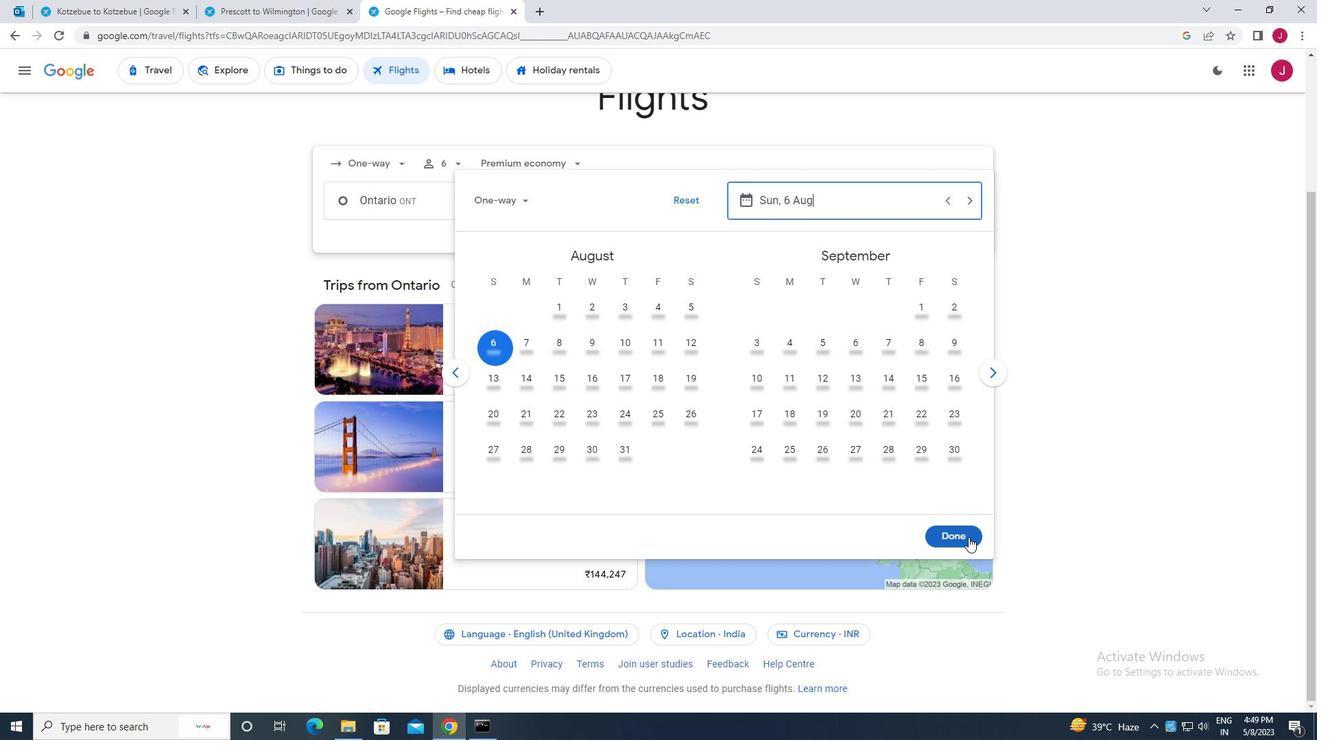 
Action: Mouse moved to (666, 246)
Screenshot: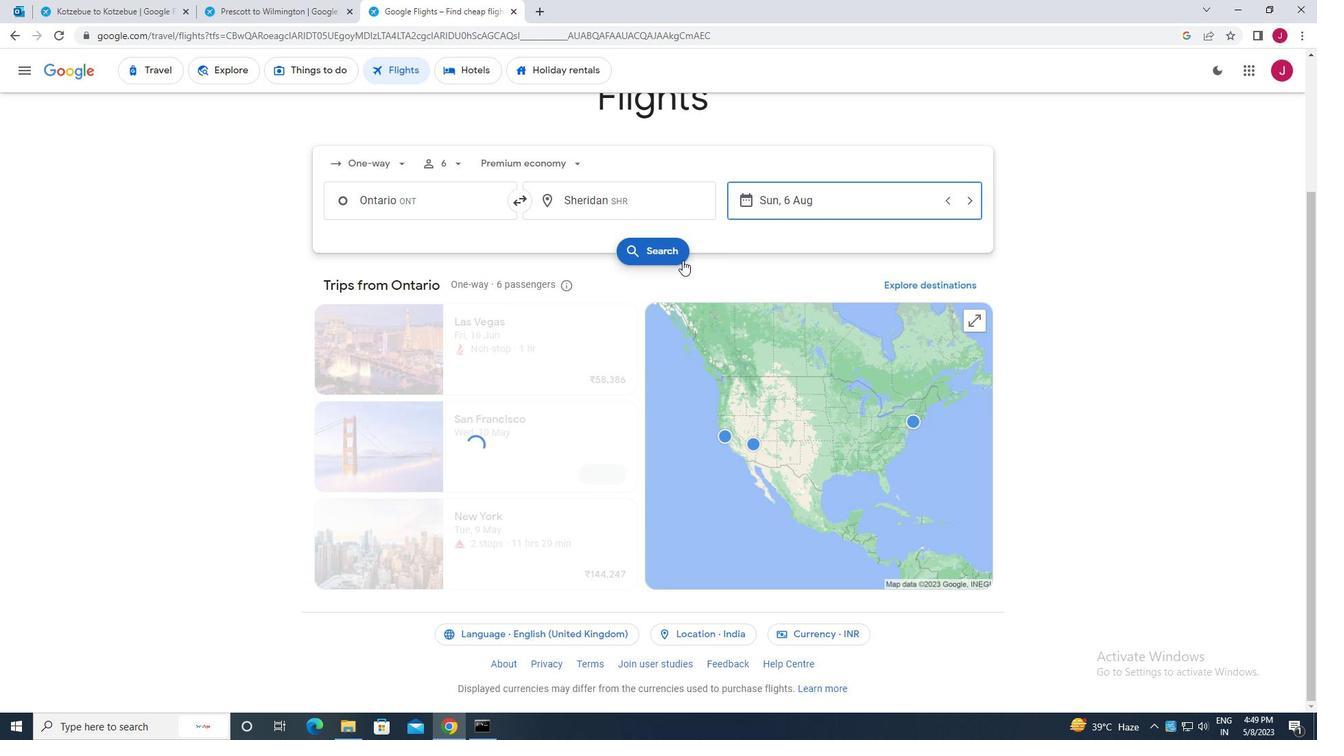 
Action: Mouse pressed left at (666, 246)
Screenshot: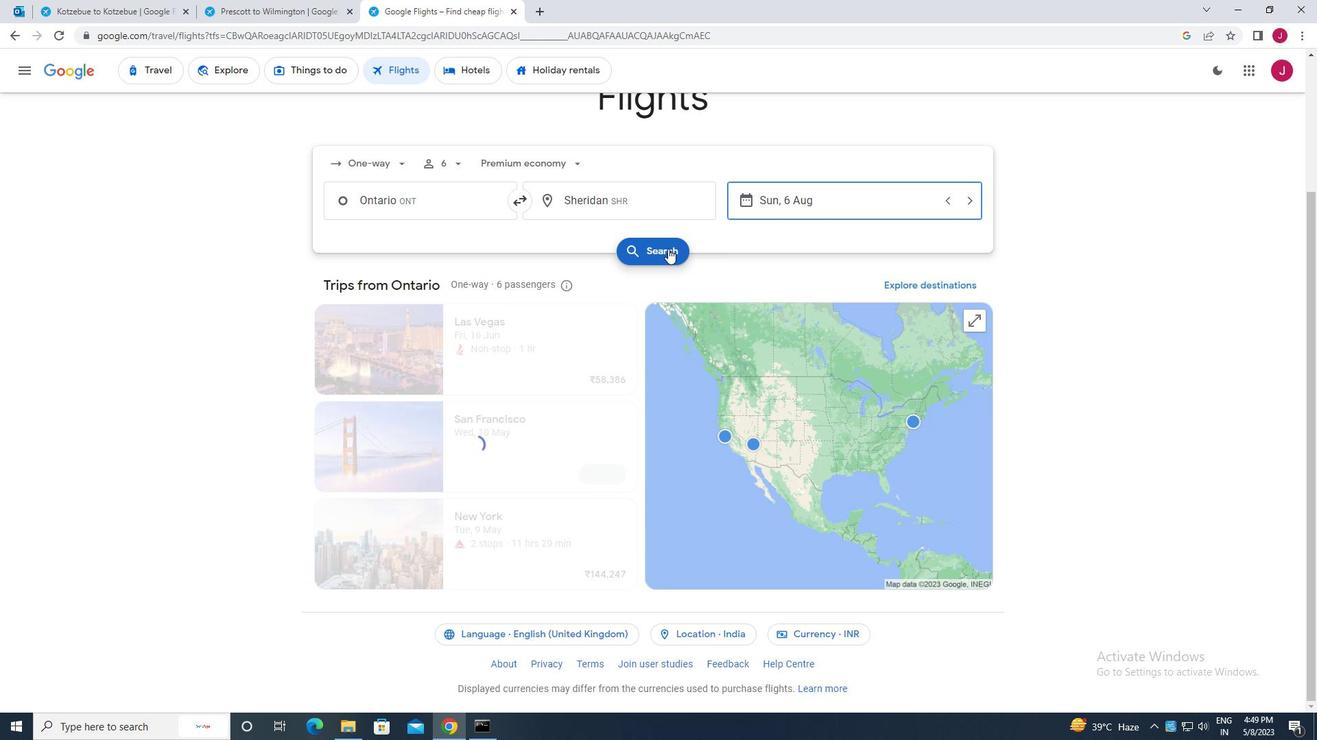 
Action: Mouse moved to (332, 197)
Screenshot: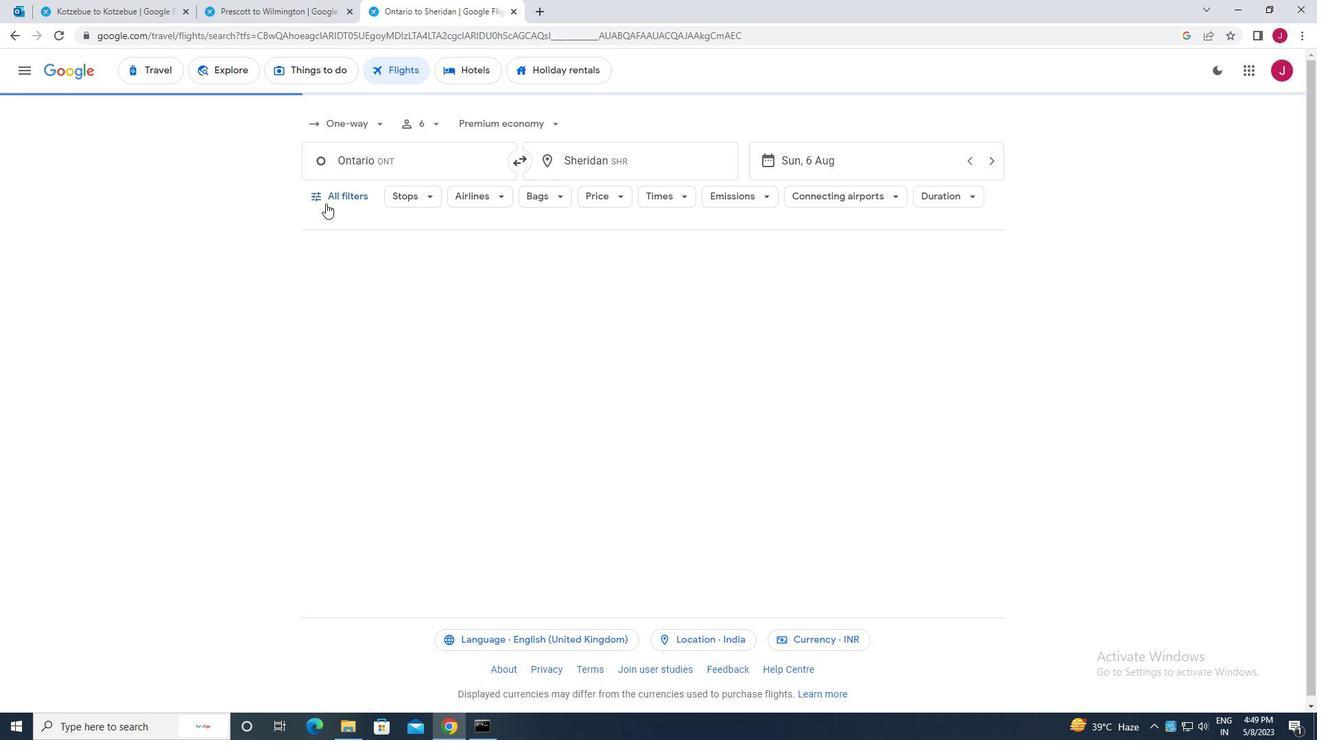 
Action: Mouse pressed left at (332, 197)
Screenshot: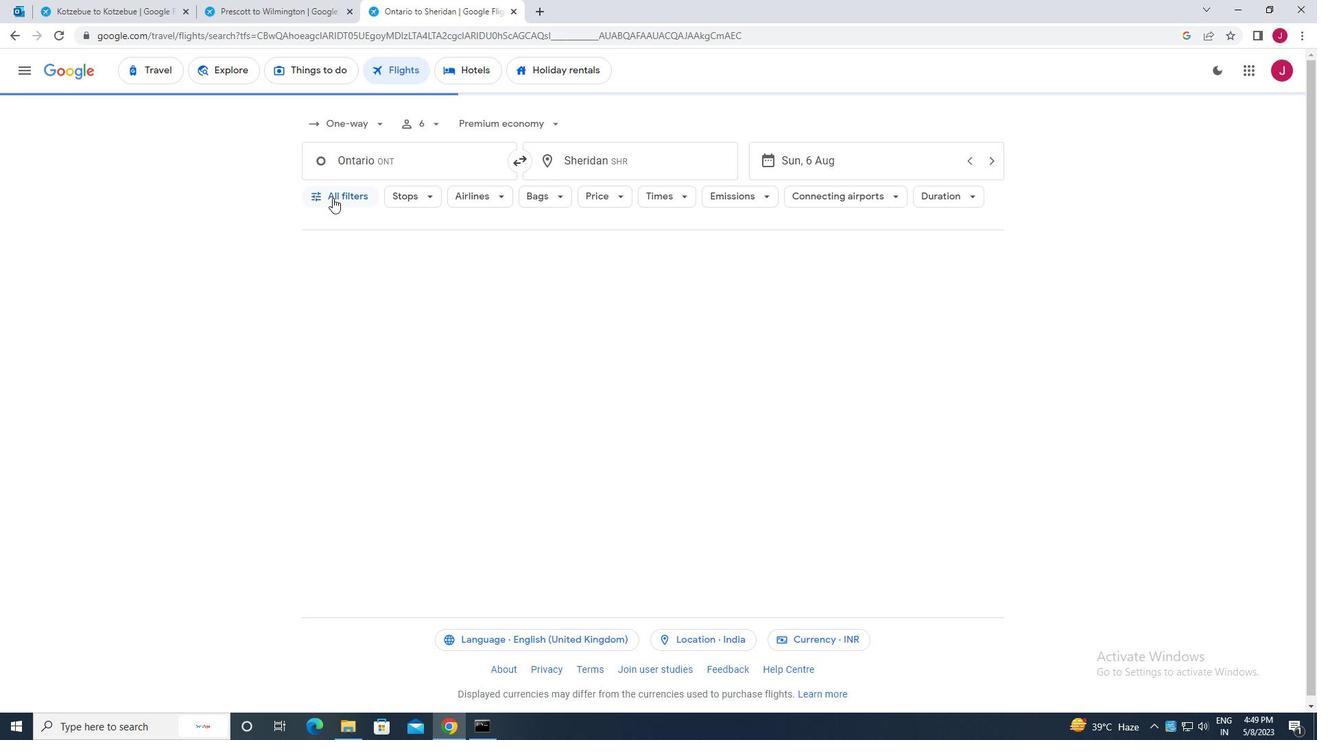 
Action: Mouse moved to (435, 329)
Screenshot: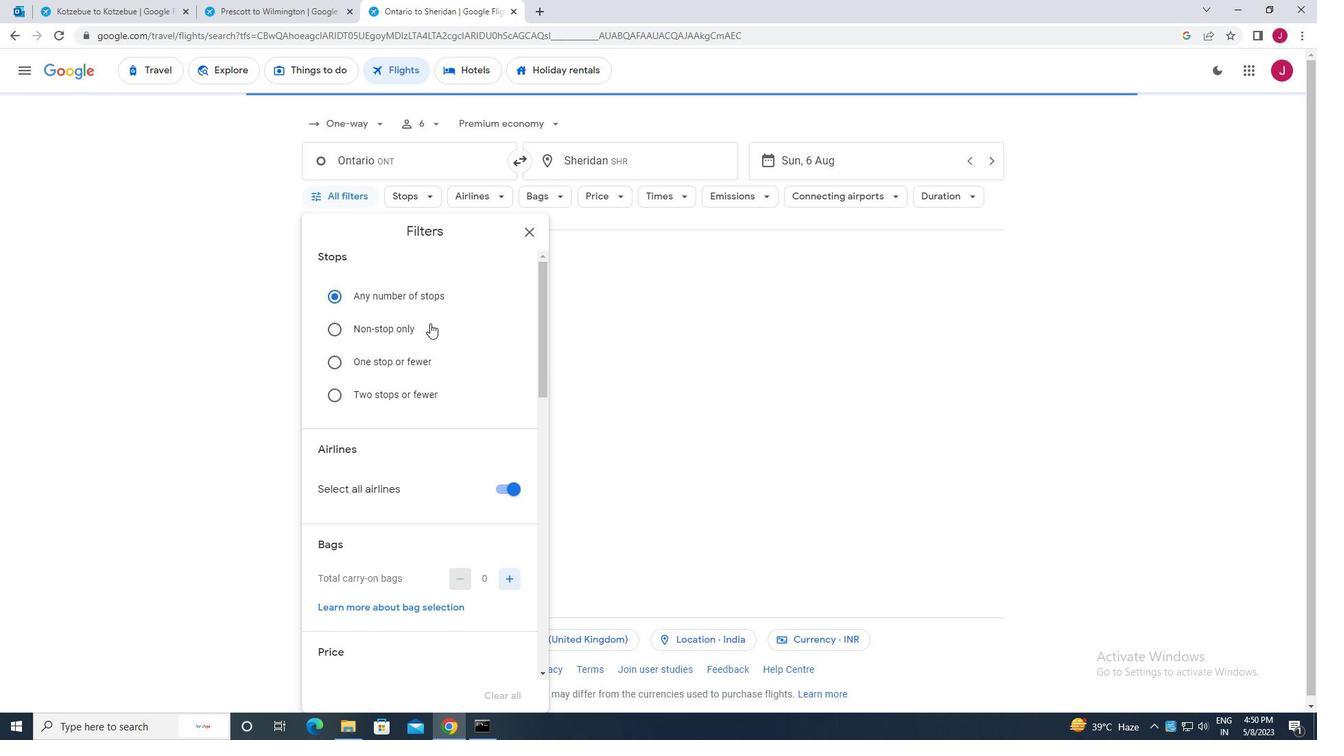 
Action: Mouse scrolled (435, 329) with delta (0, 0)
Screenshot: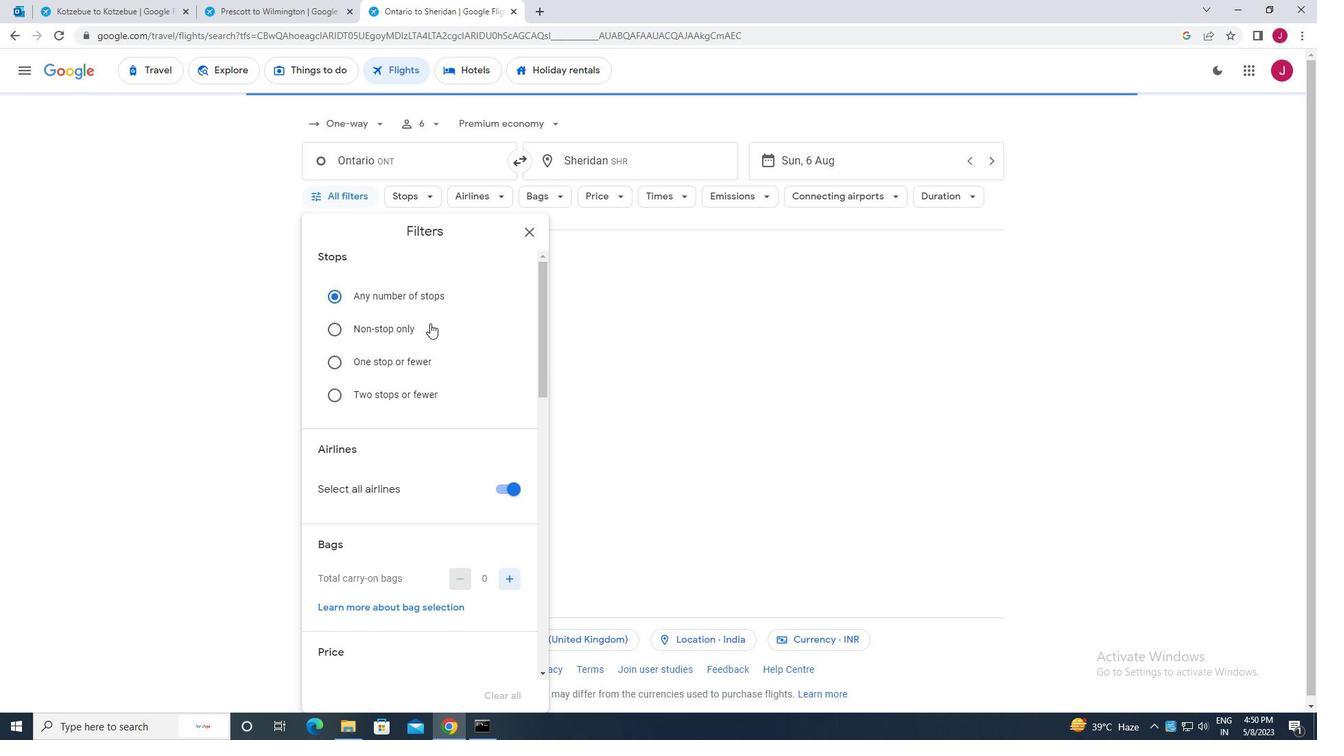 
Action: Mouse scrolled (435, 329) with delta (0, 0)
Screenshot: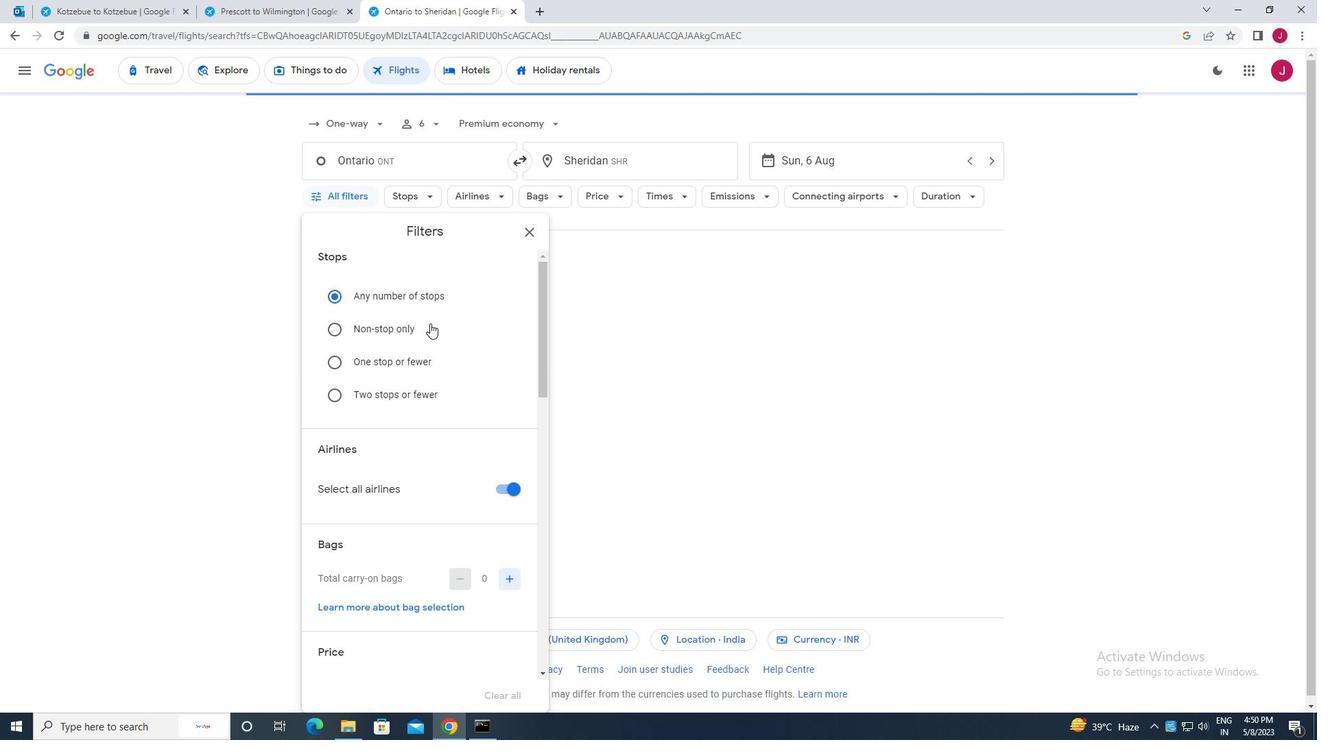 
Action: Mouse scrolled (435, 329) with delta (0, 0)
Screenshot: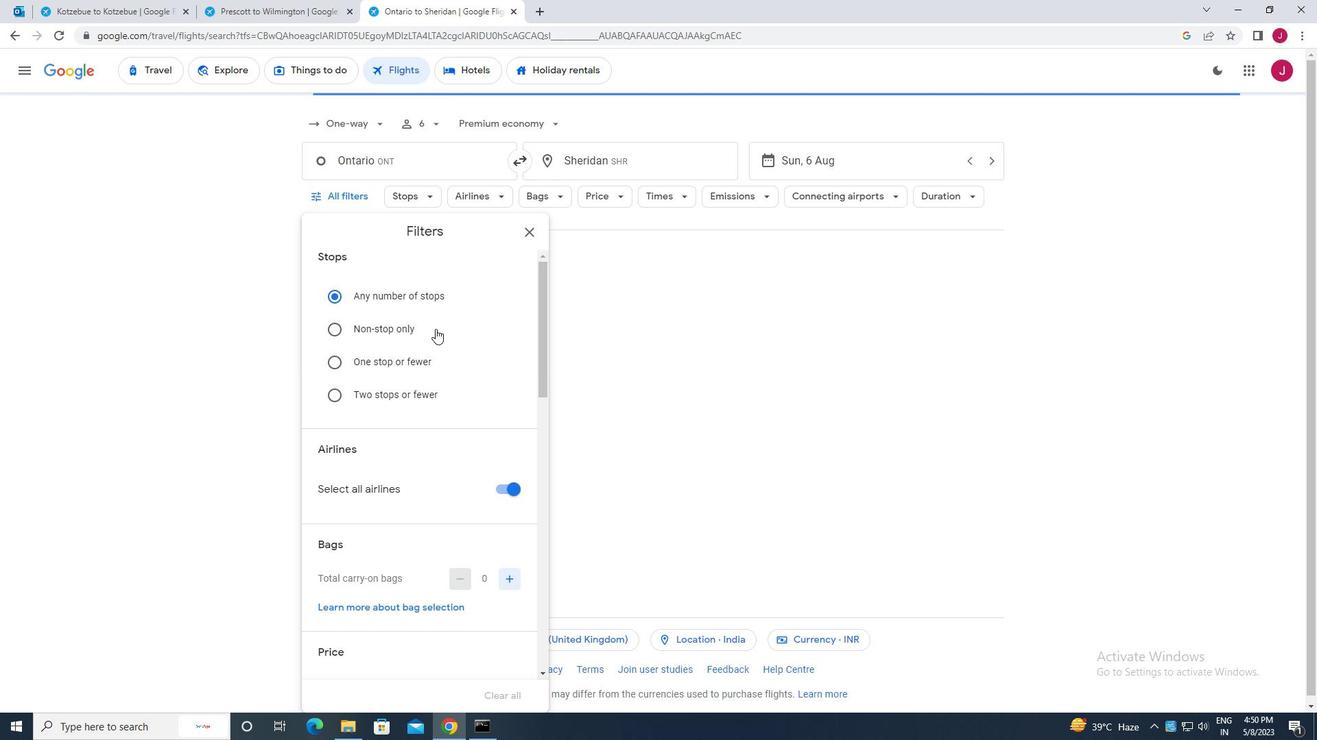
Action: Mouse moved to (503, 288)
Screenshot: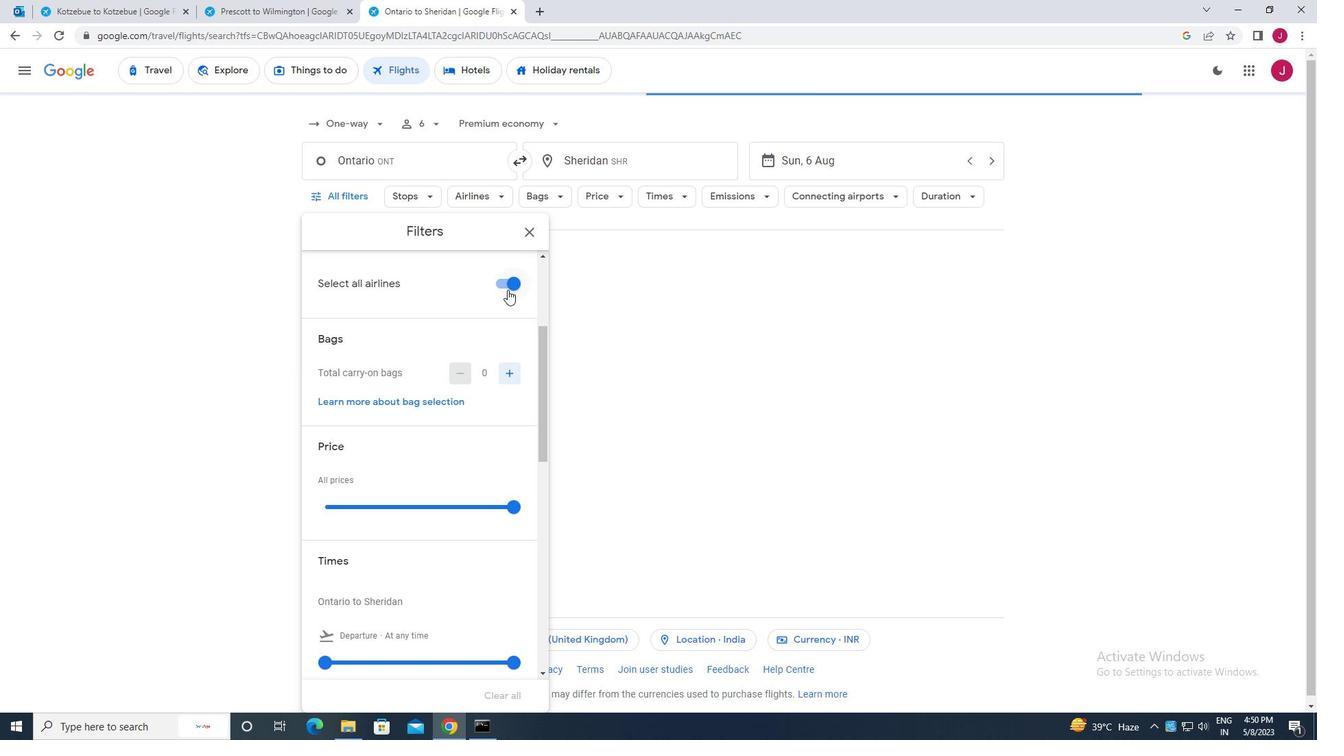 
Action: Mouse pressed left at (503, 288)
Screenshot: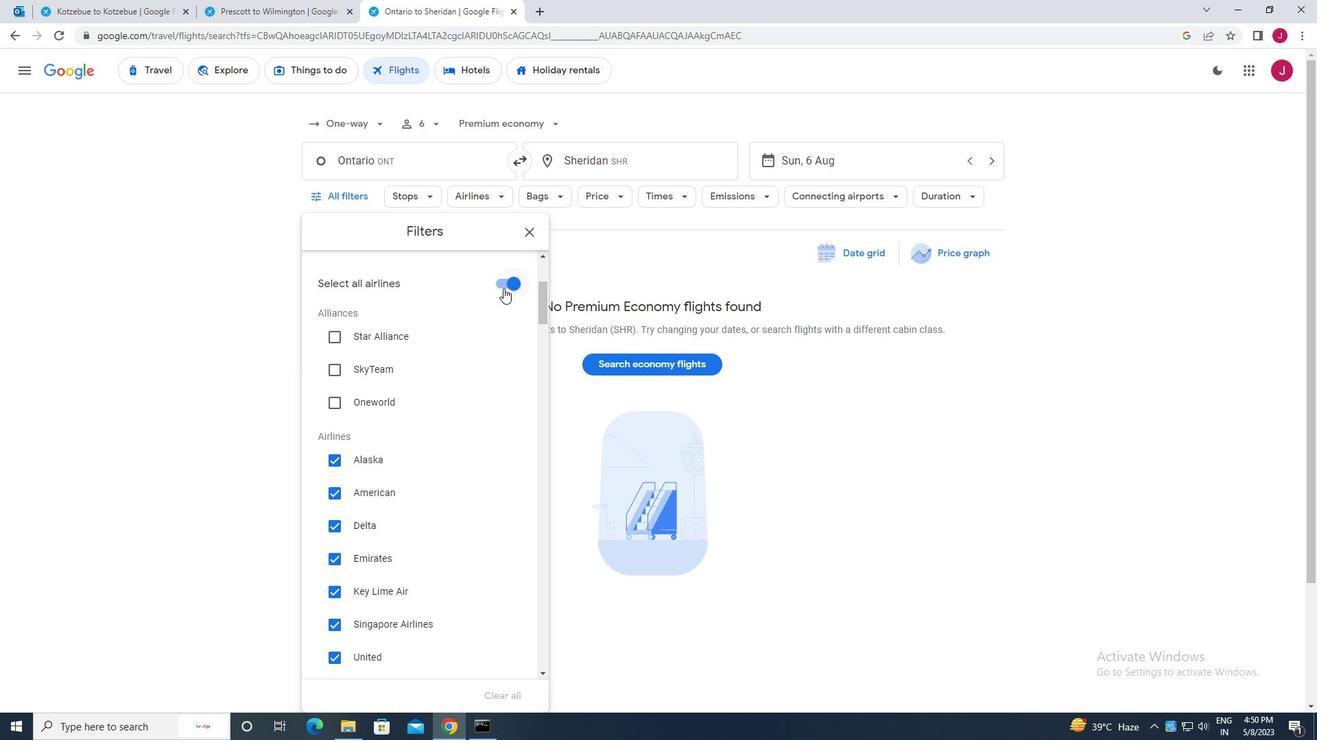 
Action: Mouse moved to (439, 348)
Screenshot: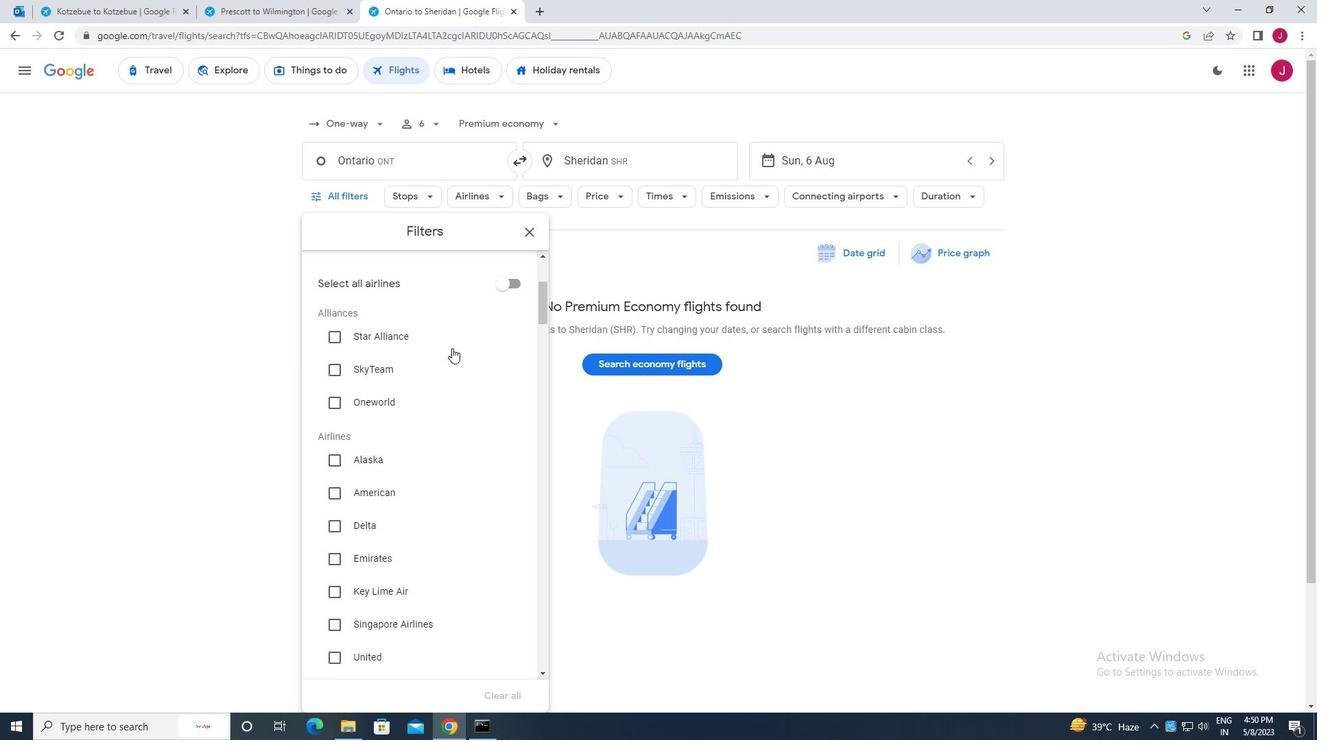 
Action: Mouse scrolled (439, 347) with delta (0, 0)
Screenshot: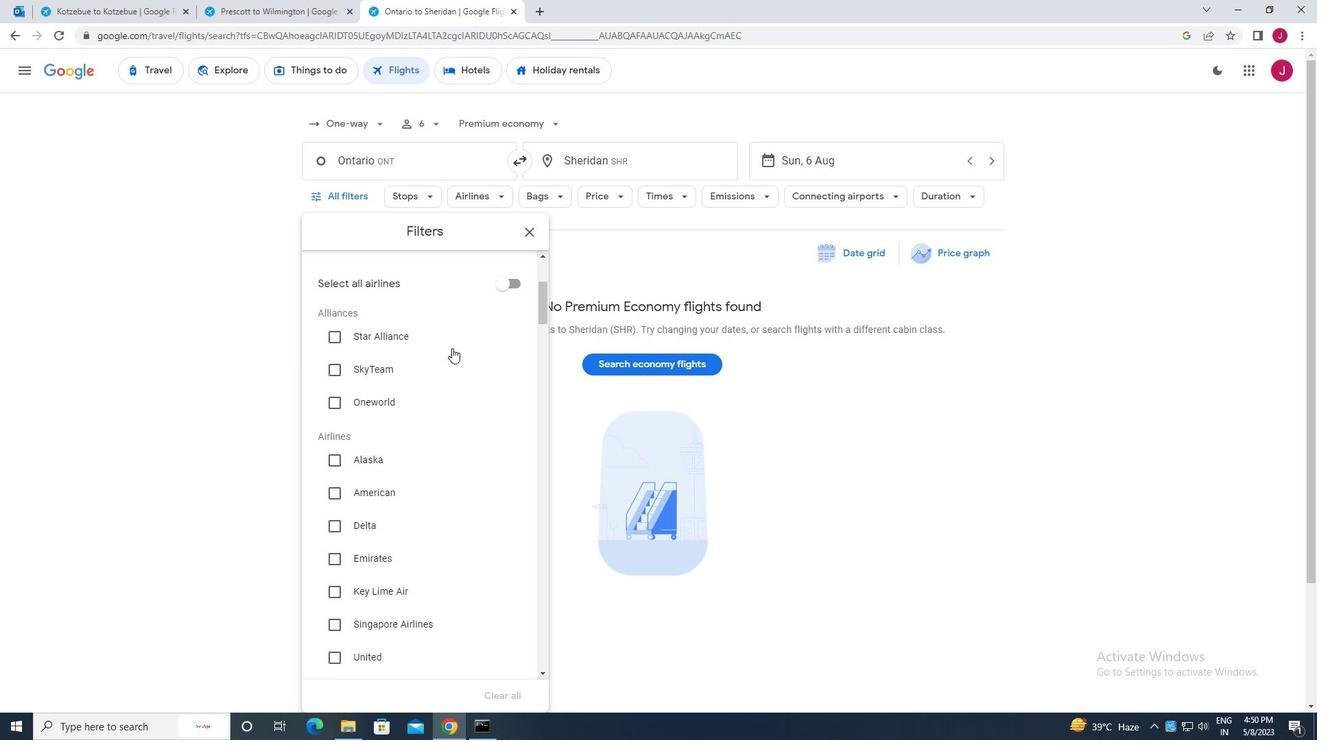 
Action: Mouse moved to (439, 349)
Screenshot: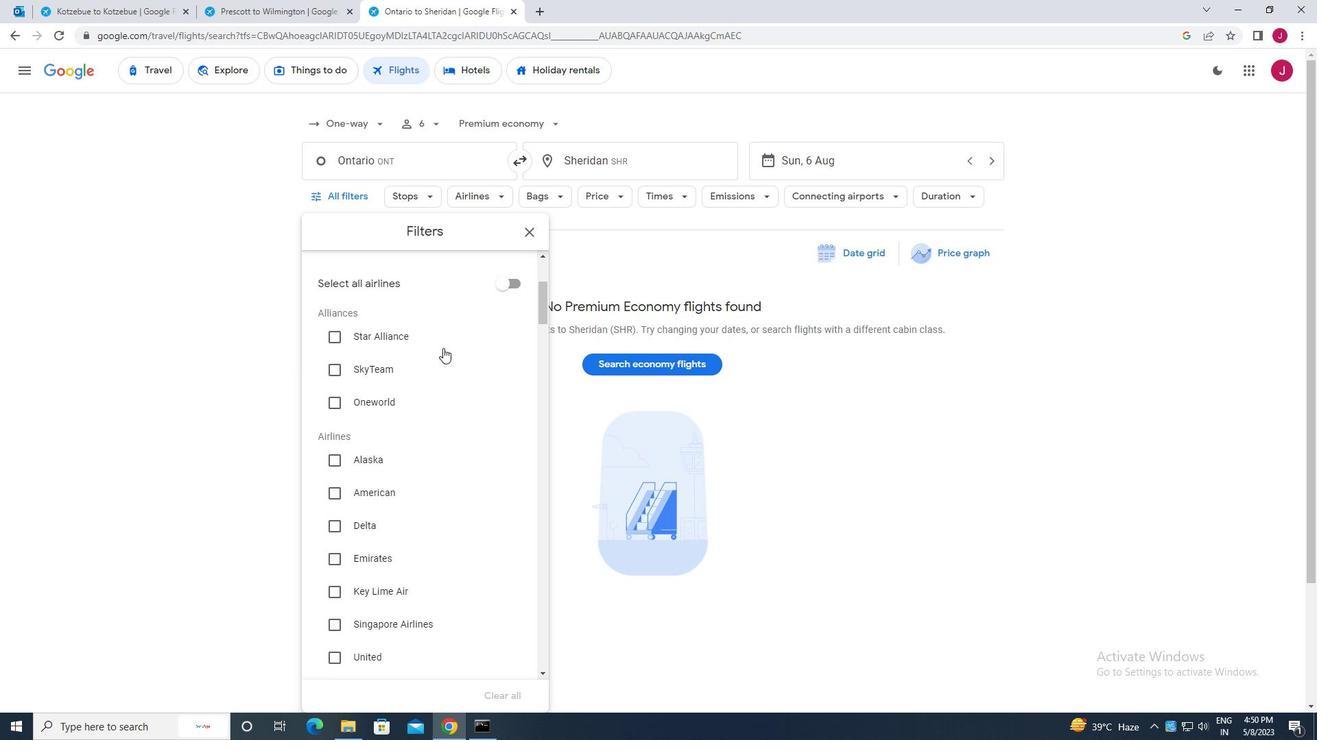 
Action: Mouse scrolled (439, 348) with delta (0, 0)
Screenshot: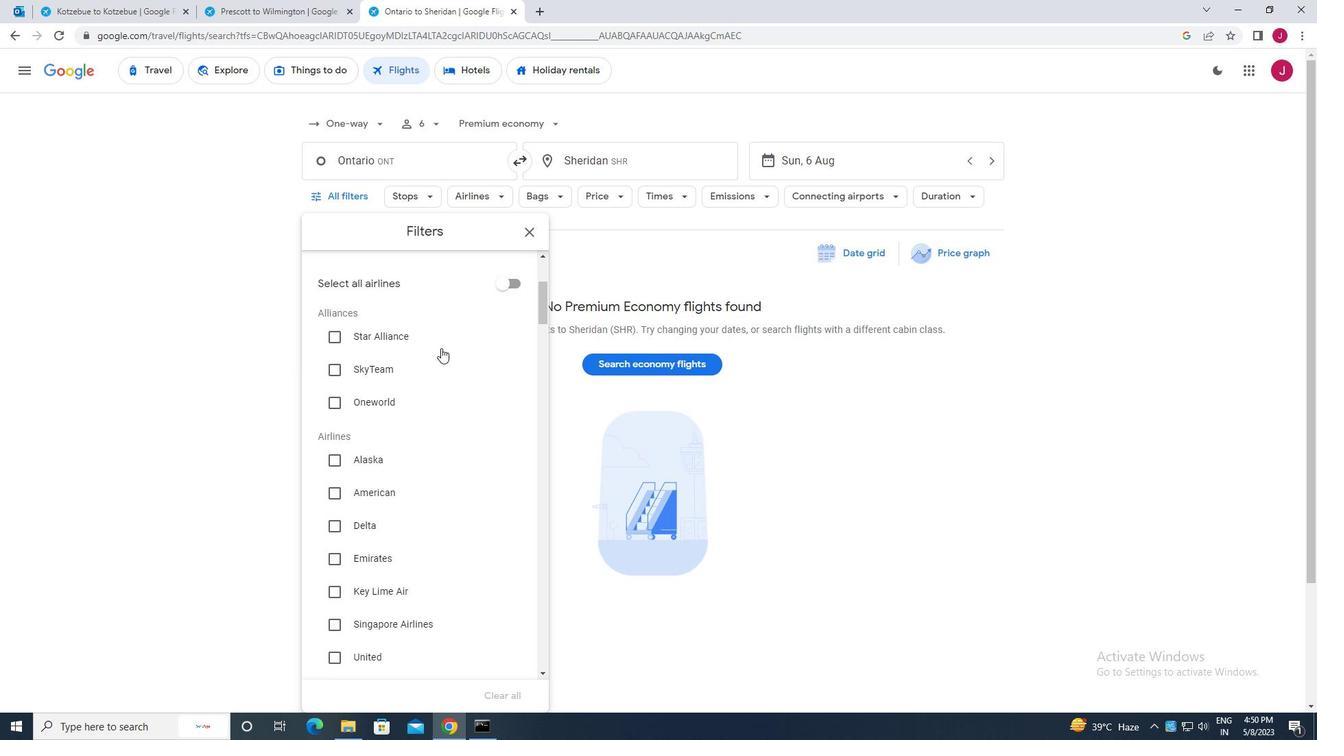 
Action: Mouse moved to (334, 315)
Screenshot: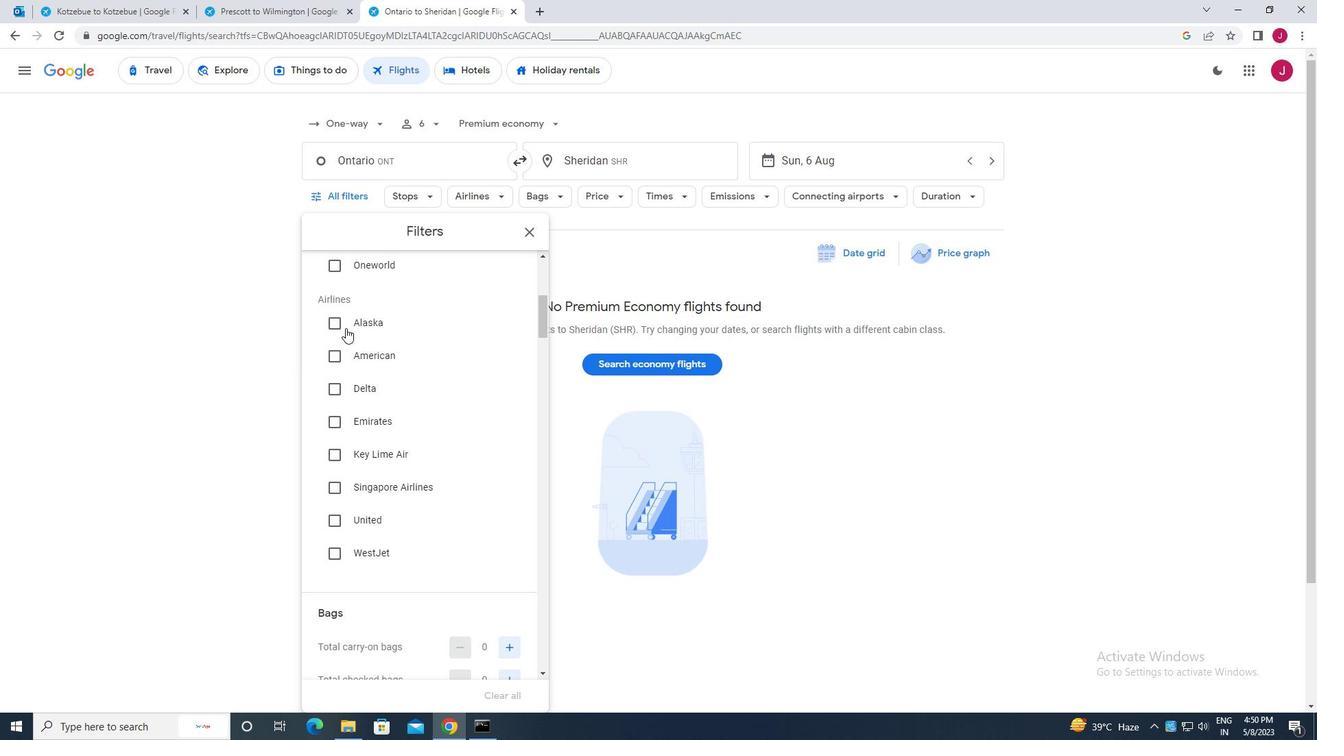 
Action: Mouse pressed left at (334, 315)
Screenshot: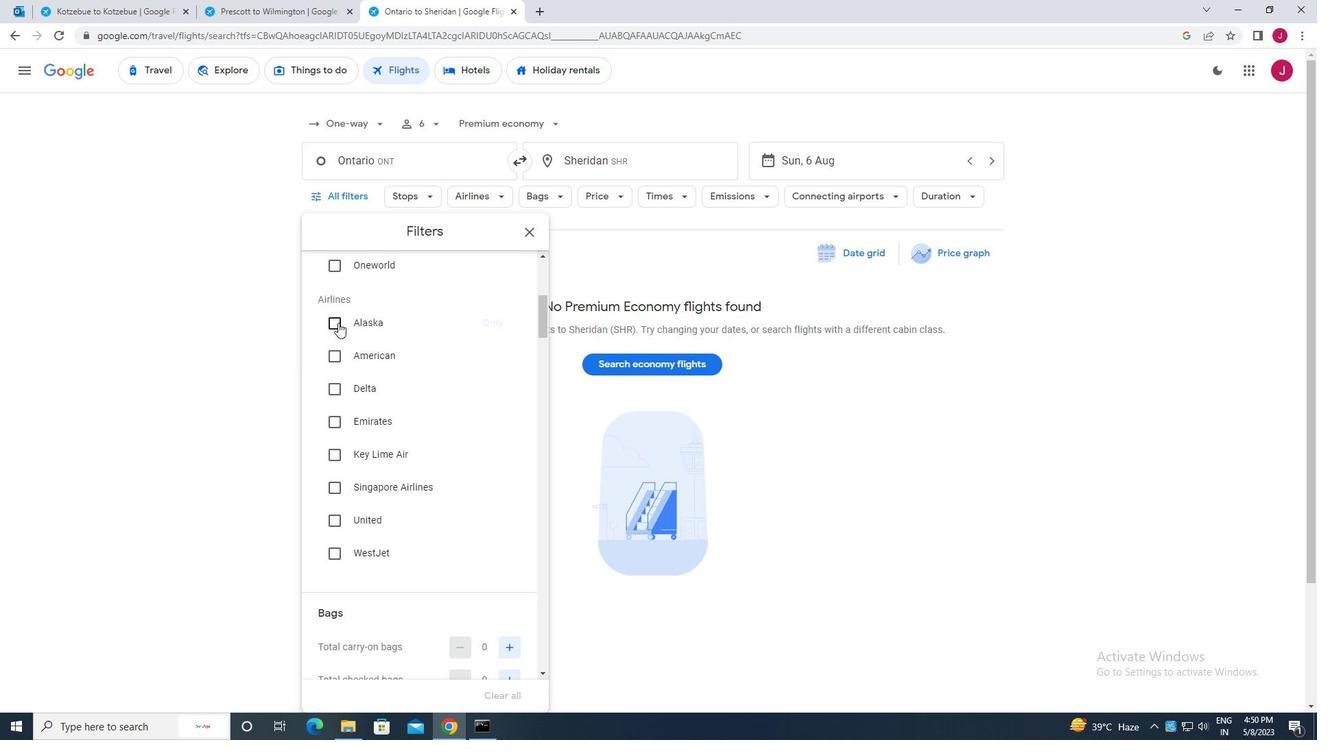 
Action: Mouse moved to (409, 339)
Screenshot: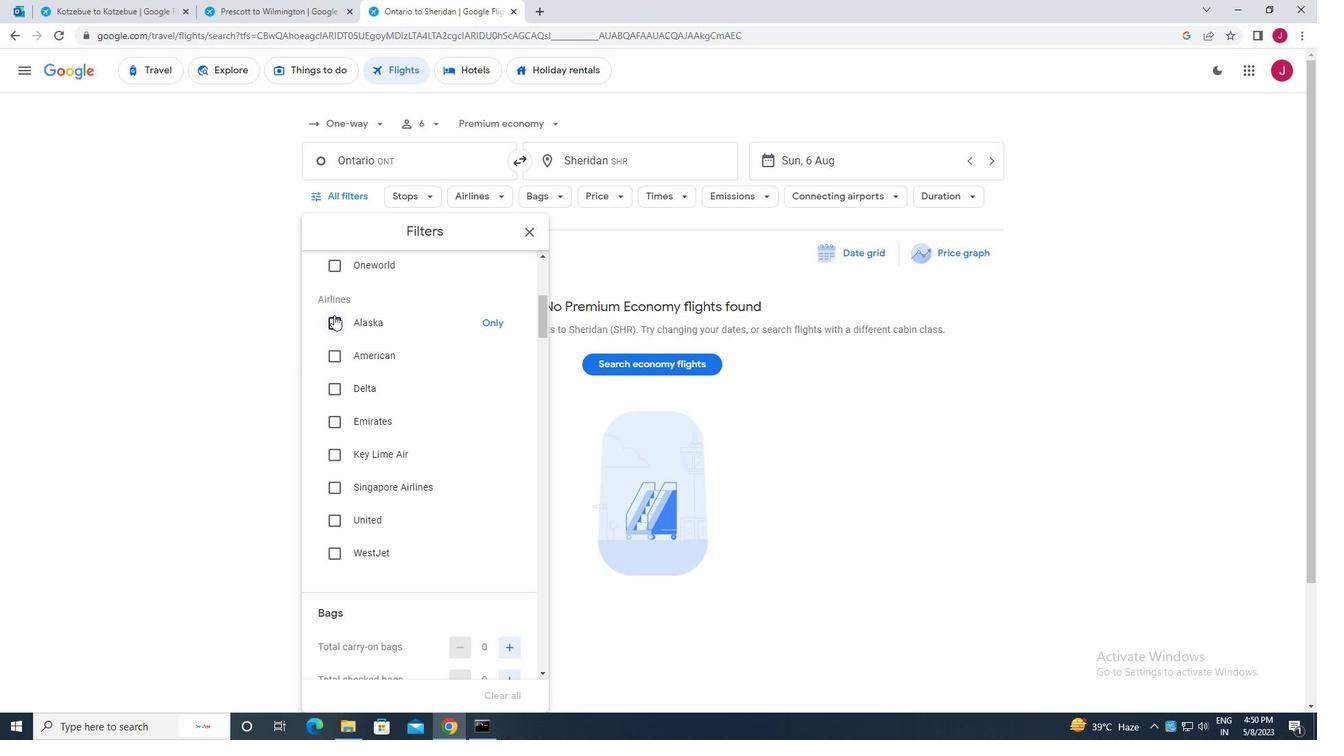 
Action: Mouse scrolled (409, 338) with delta (0, 0)
Screenshot: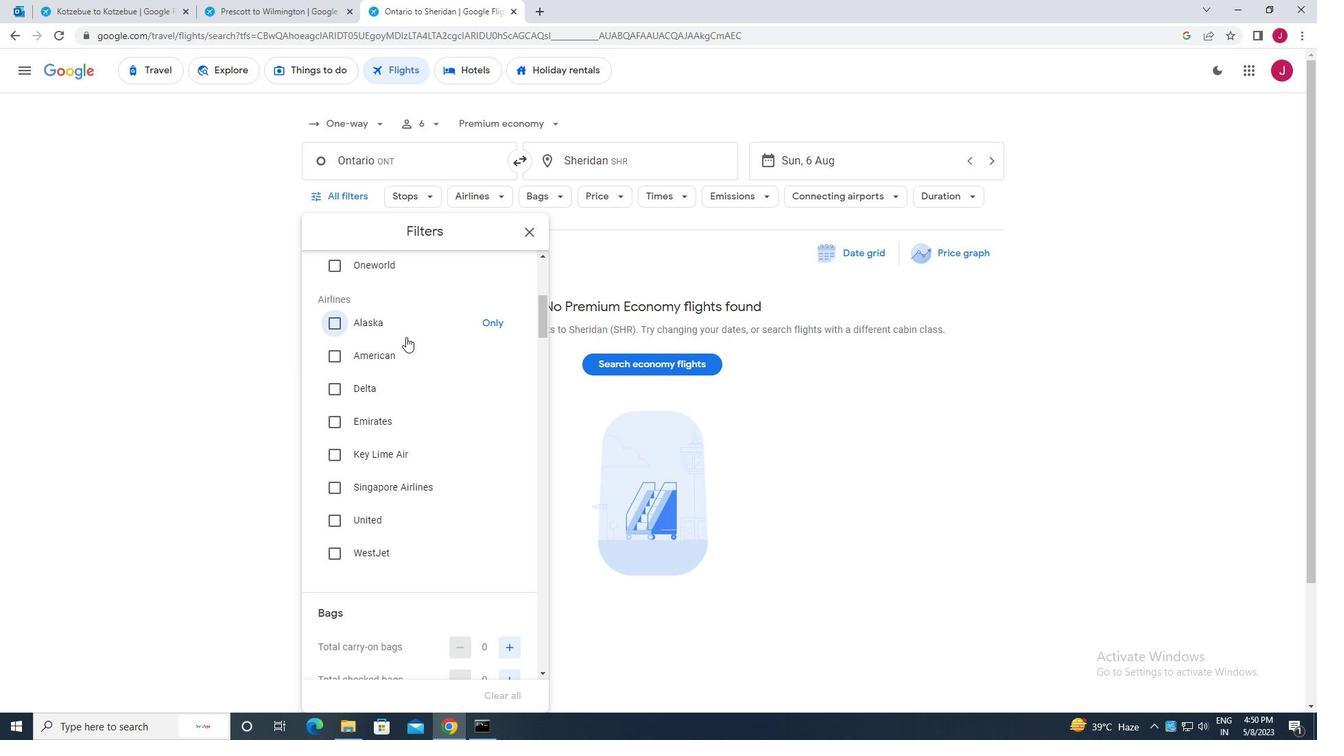
Action: Mouse scrolled (409, 338) with delta (0, 0)
Screenshot: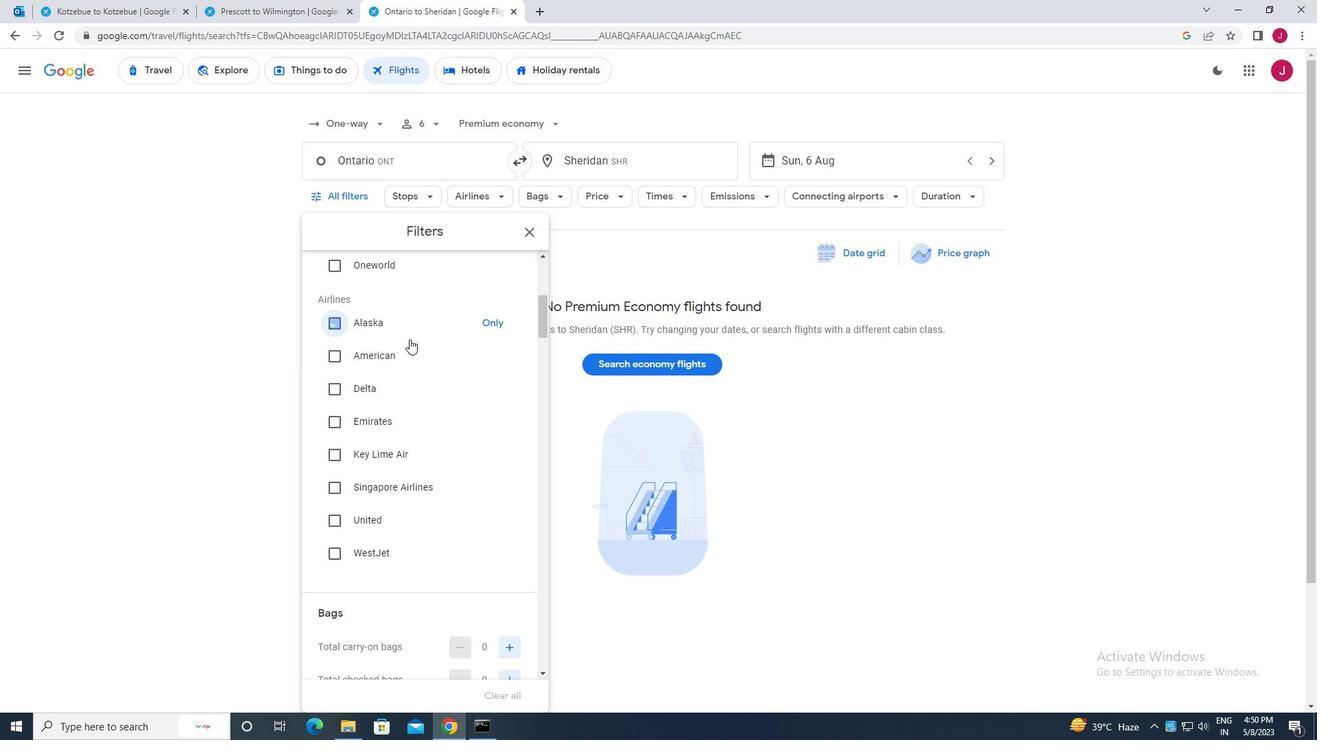 
Action: Mouse scrolled (409, 338) with delta (0, 0)
Screenshot: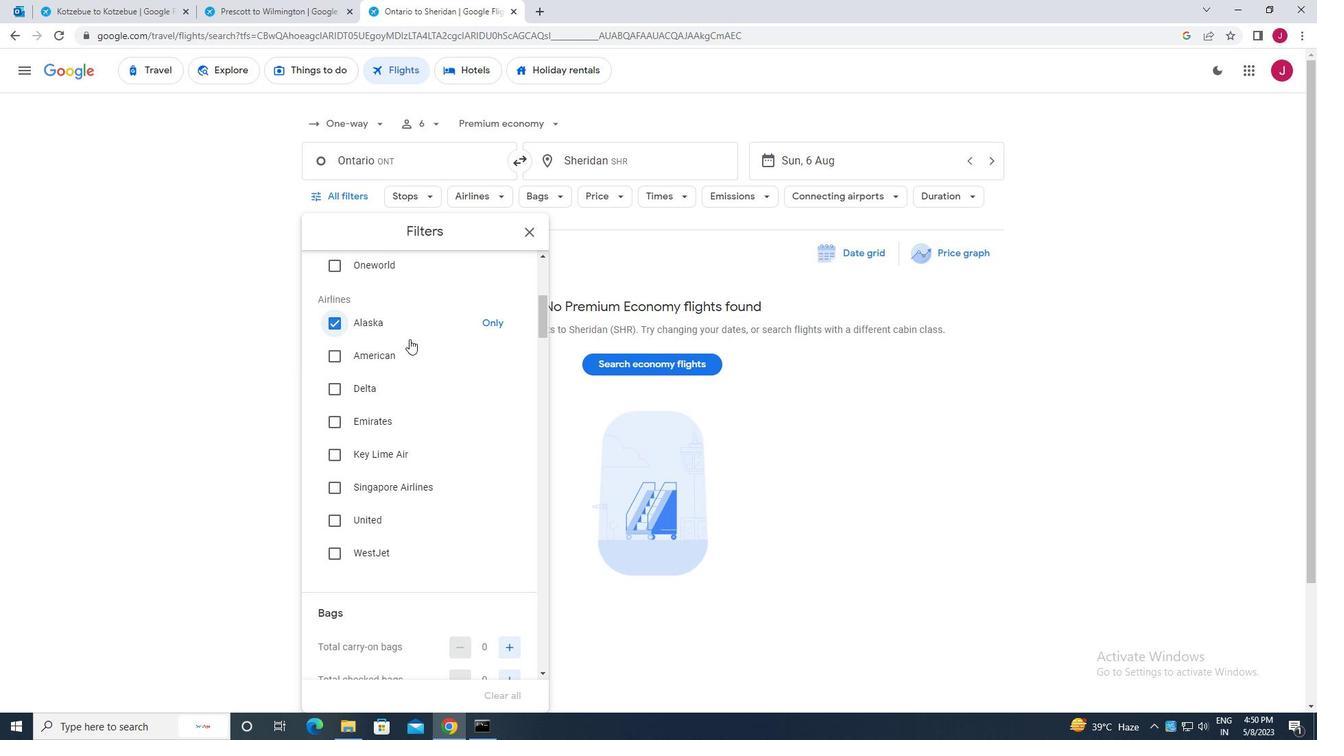 
Action: Mouse scrolled (409, 338) with delta (0, 0)
Screenshot: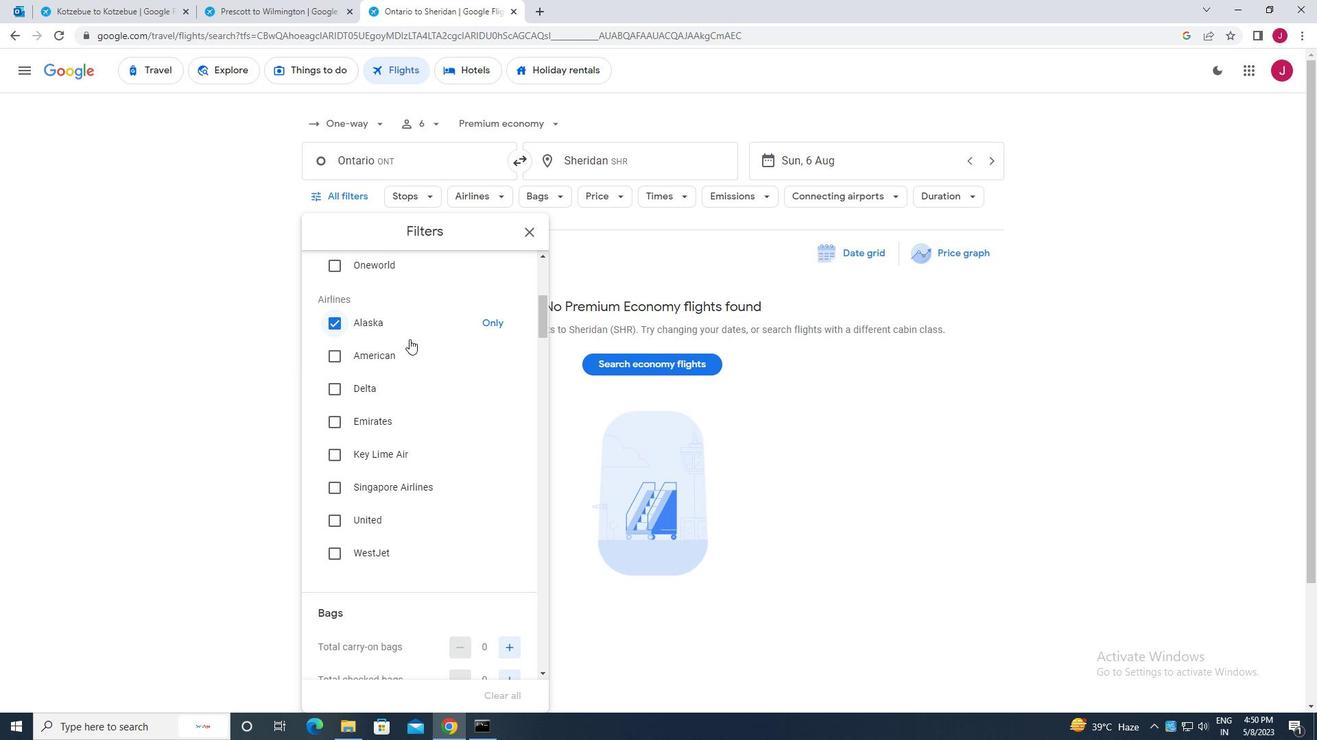 
Action: Mouse scrolled (409, 338) with delta (0, 0)
Screenshot: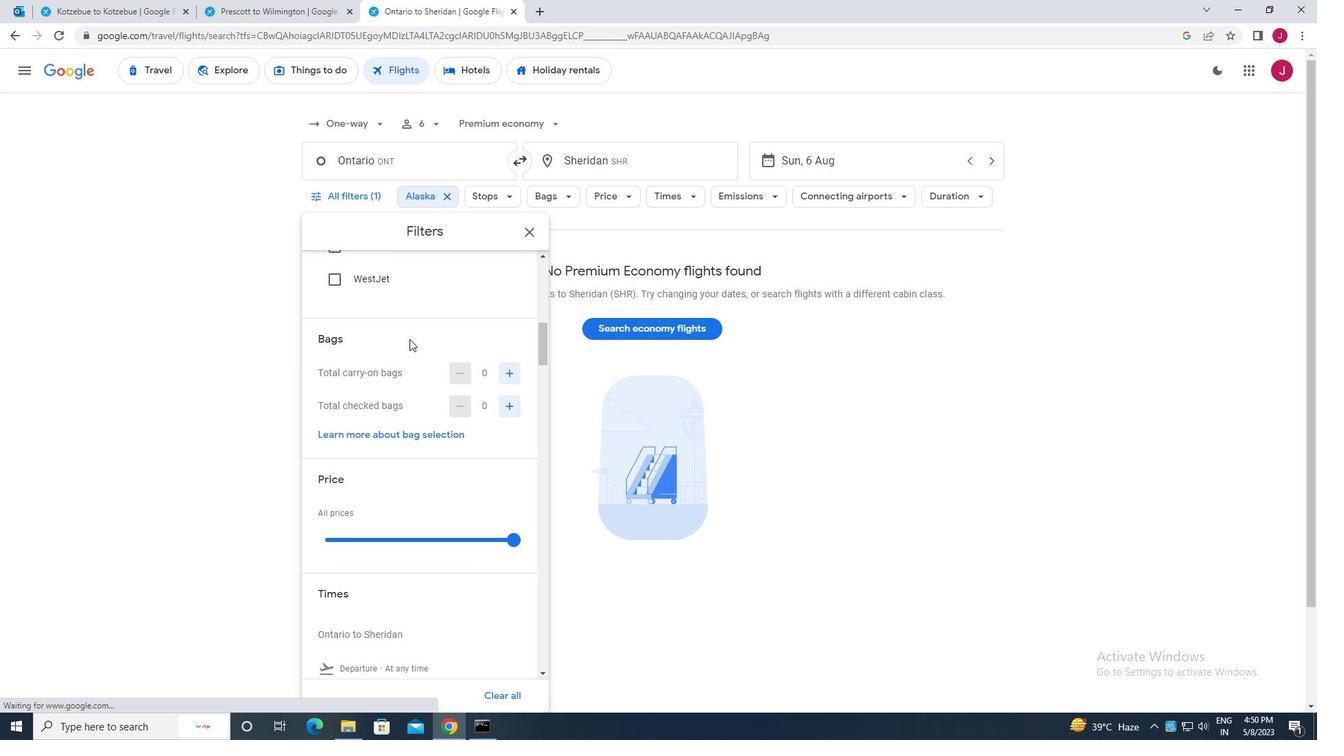 
Action: Mouse moved to (519, 465)
Screenshot: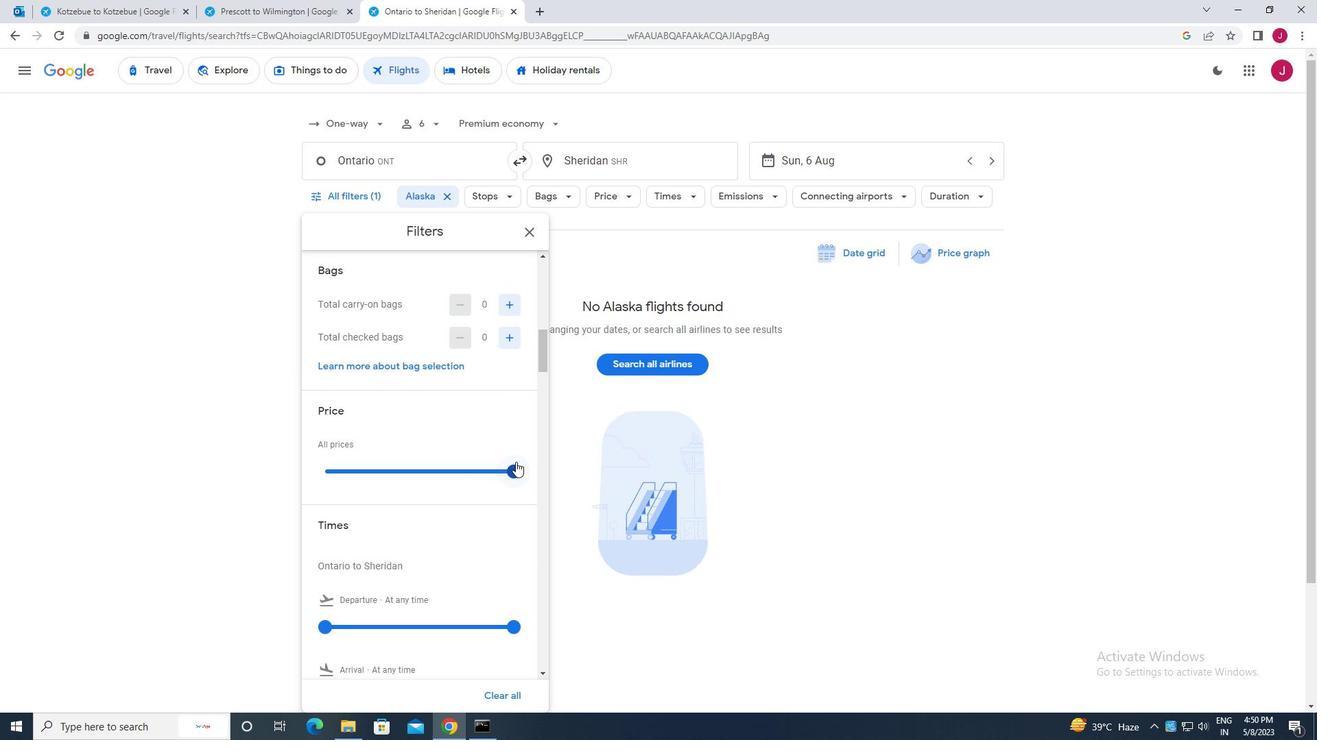 
Action: Mouse pressed left at (519, 465)
Screenshot: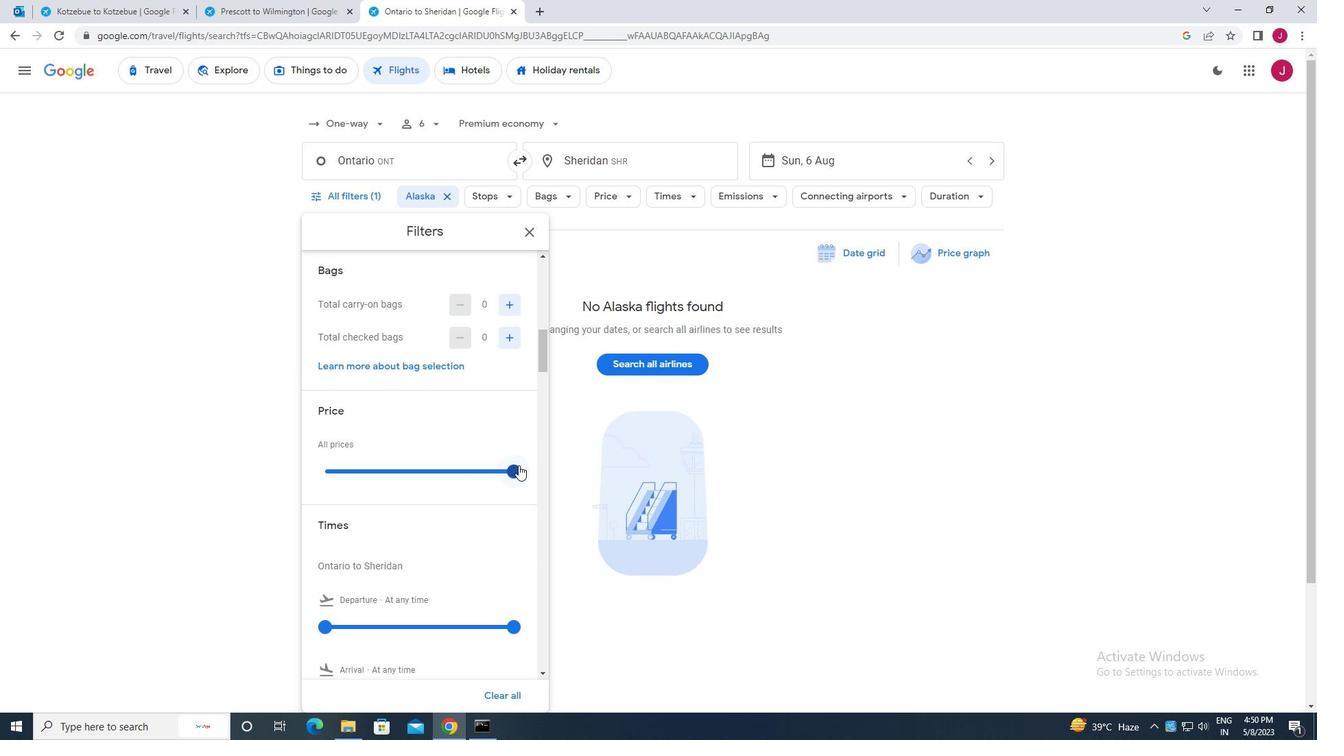 
Action: Mouse moved to (514, 467)
Screenshot: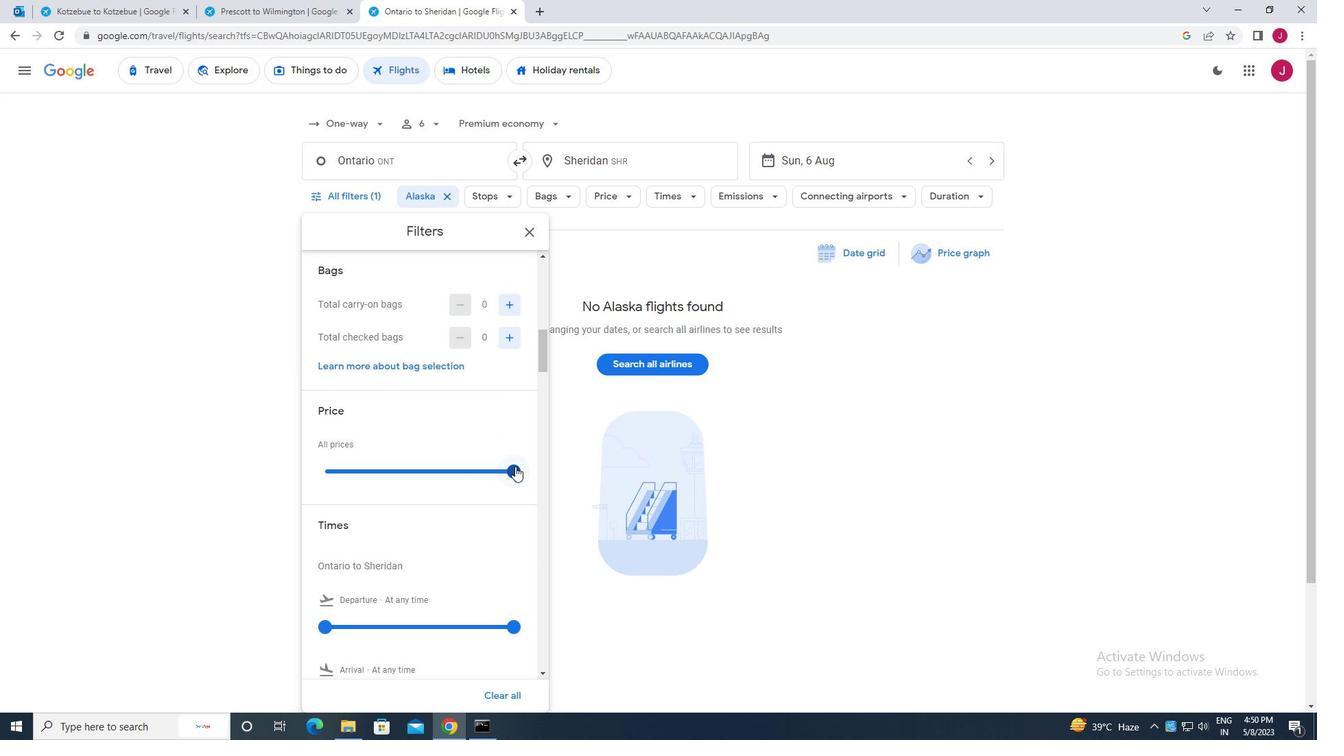 
Action: Mouse scrolled (514, 466) with delta (0, 0)
Screenshot: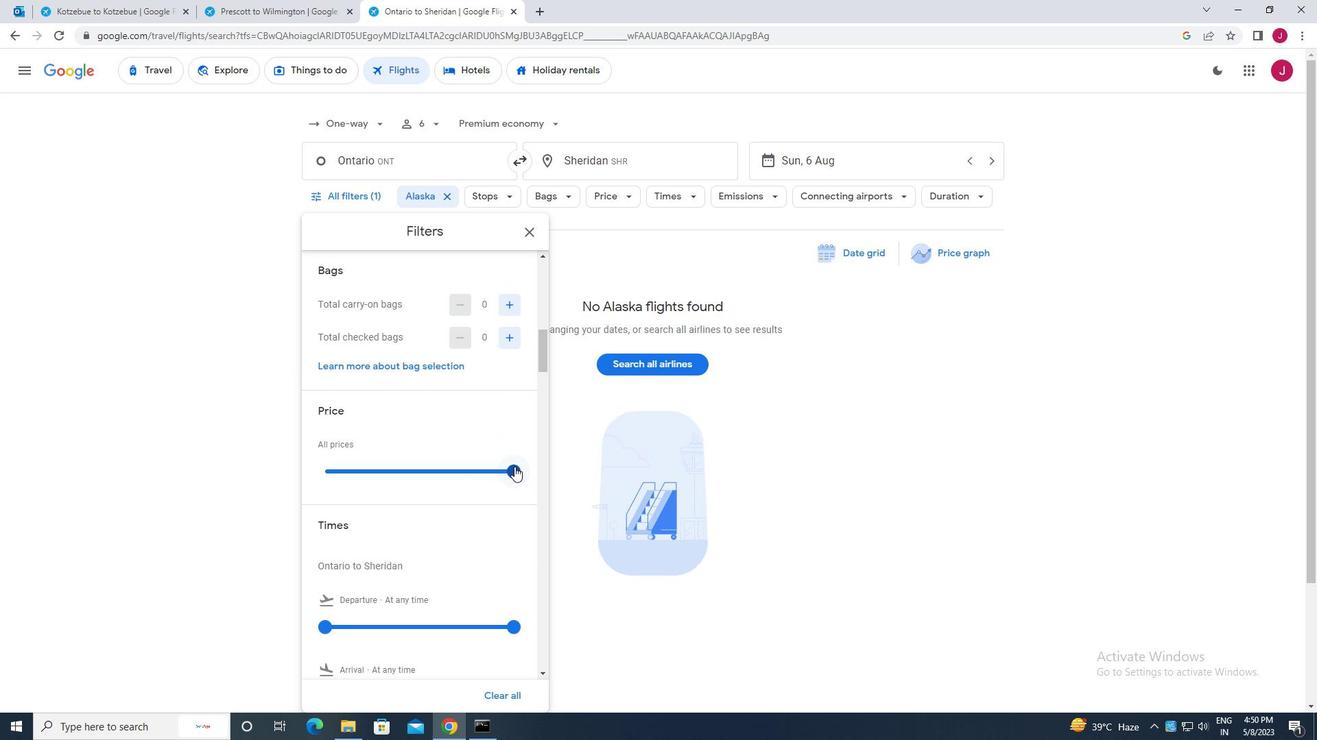 
Action: Mouse scrolled (514, 466) with delta (0, 0)
Screenshot: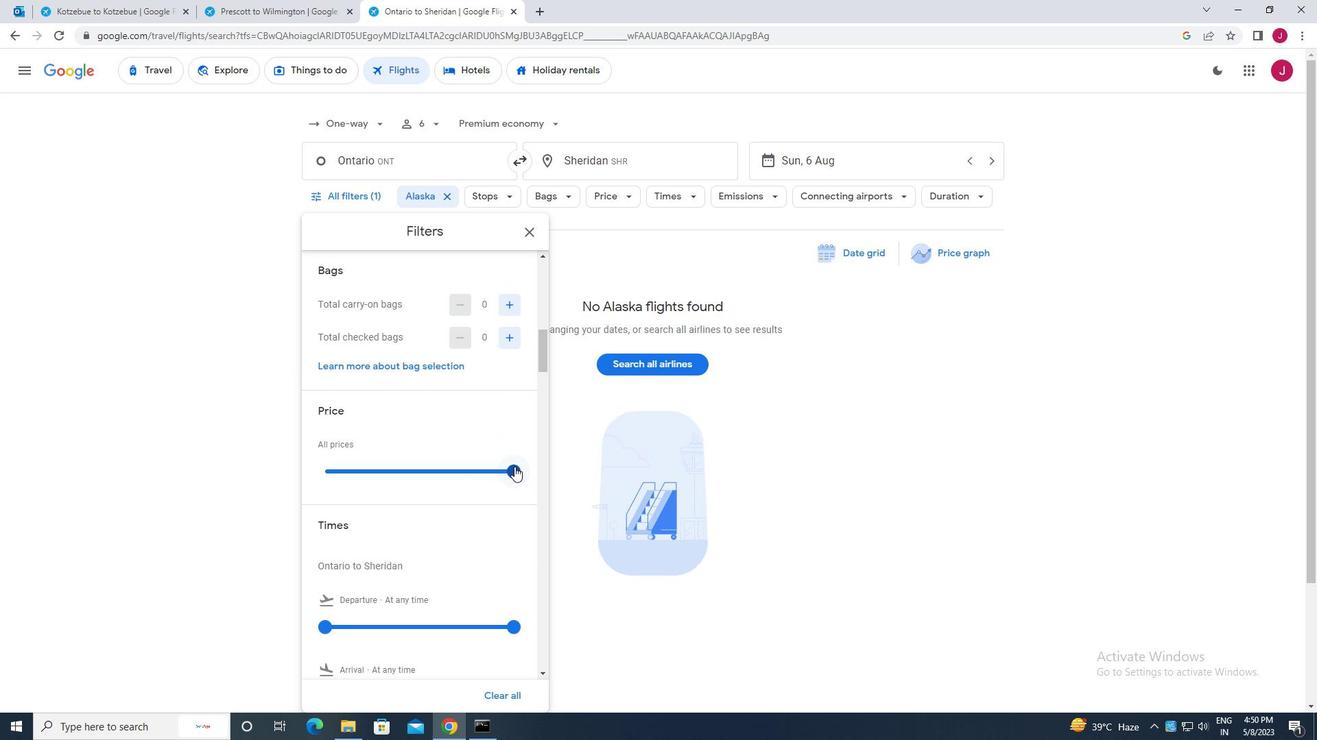 
Action: Mouse moved to (317, 487)
Screenshot: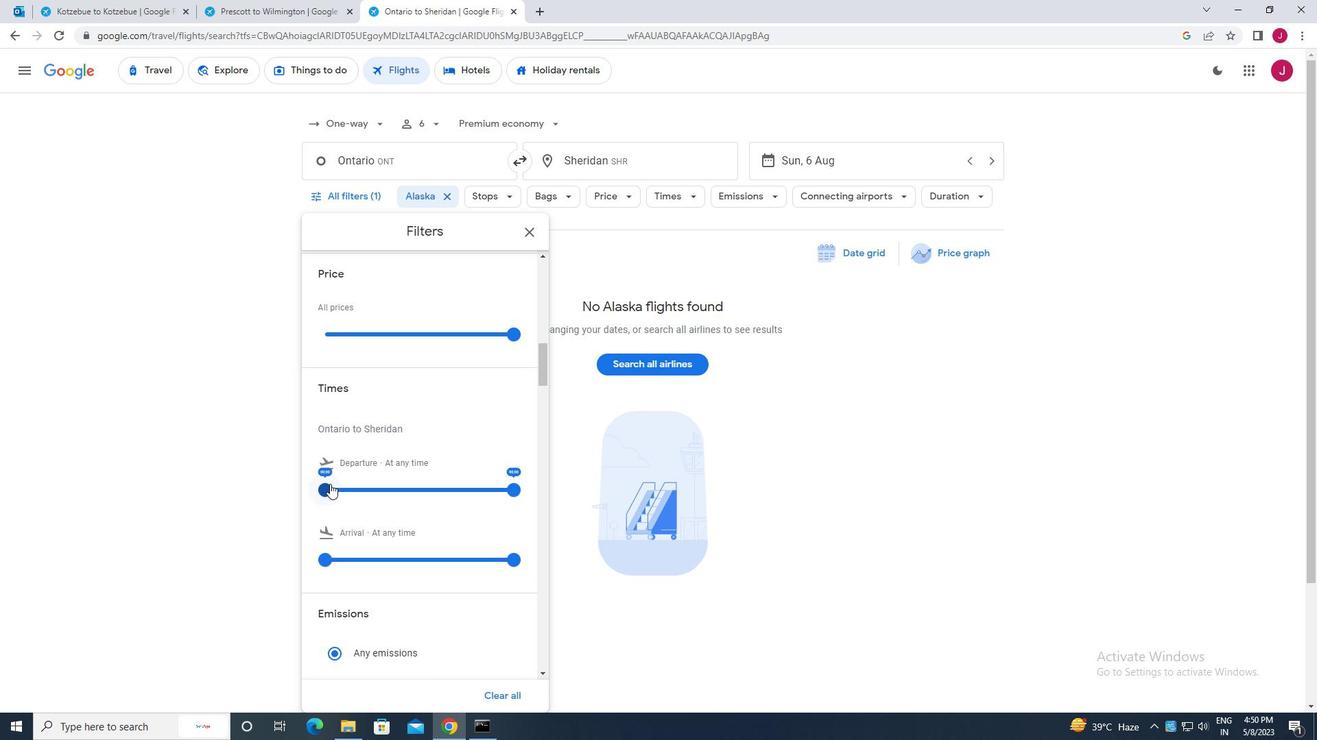 
Action: Mouse pressed left at (317, 487)
Screenshot: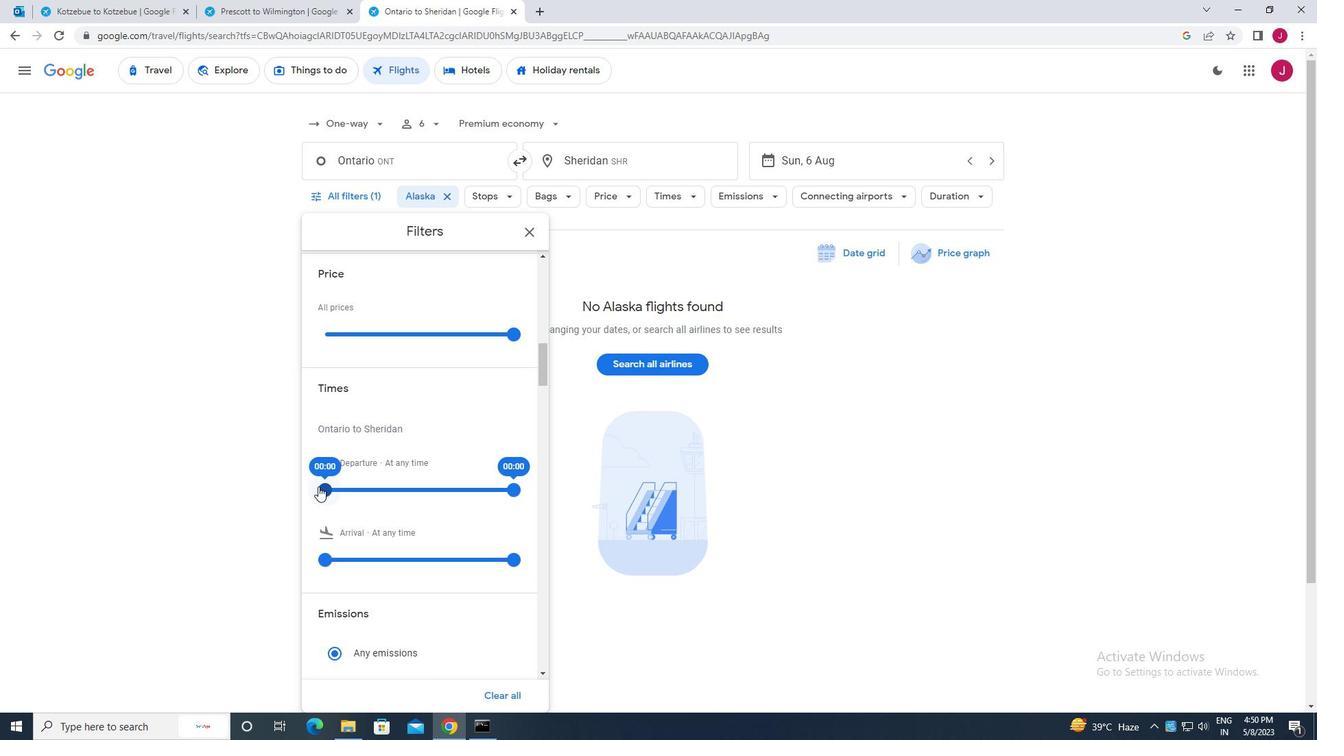 
Action: Mouse moved to (507, 489)
Screenshot: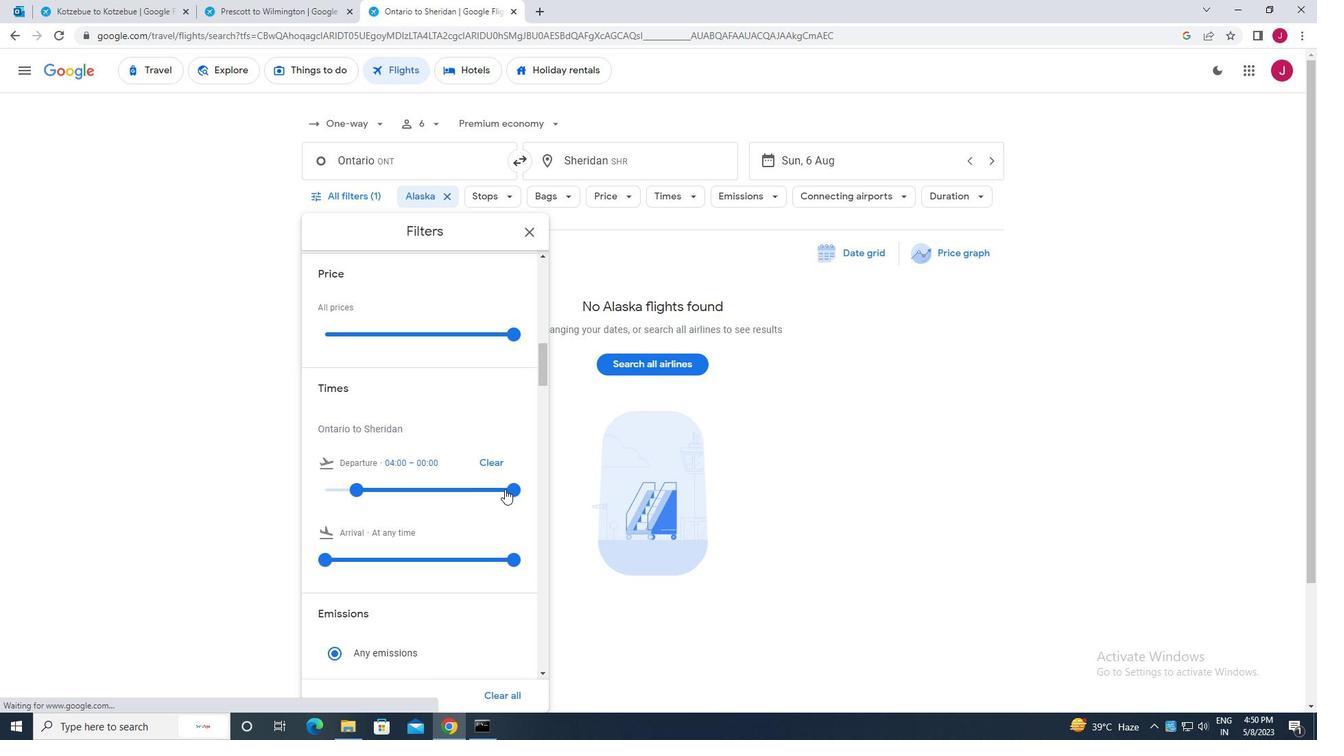 
Action: Mouse pressed left at (507, 489)
Screenshot: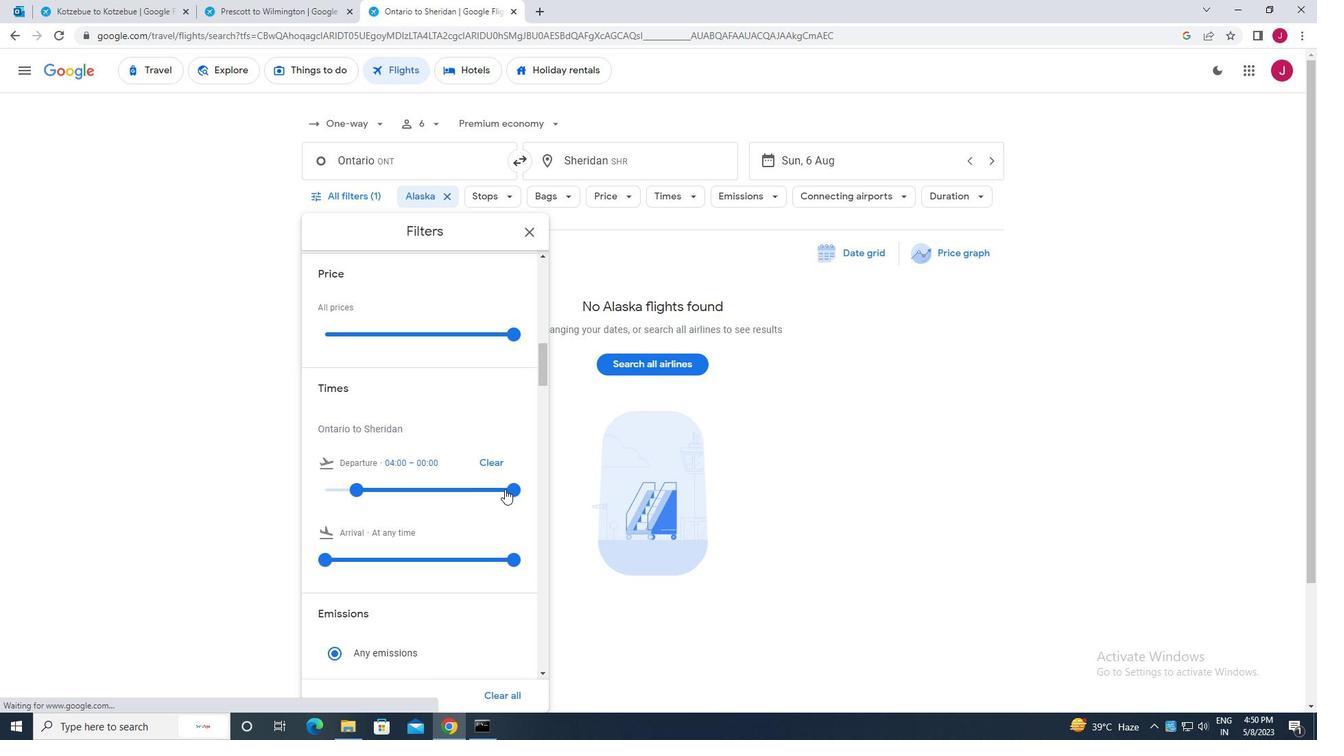 
Action: Mouse moved to (529, 230)
Screenshot: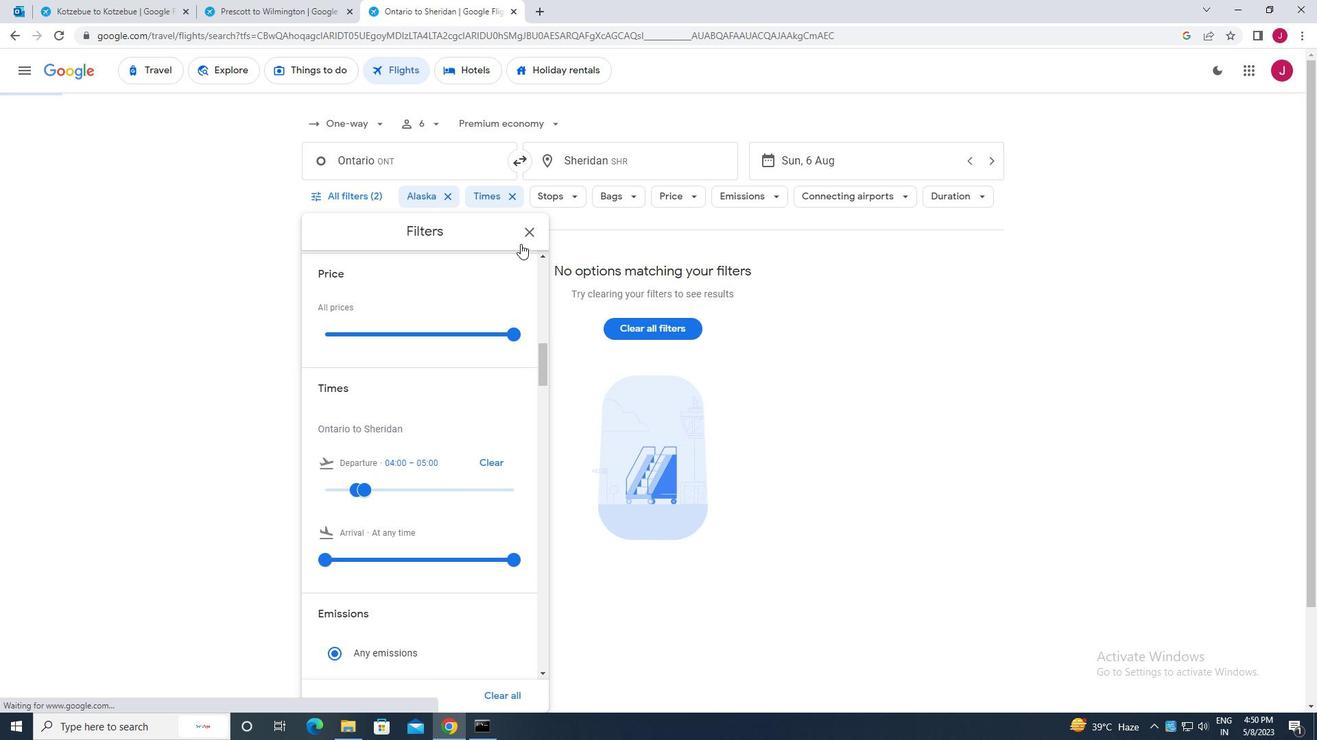 
Action: Mouse pressed left at (529, 230)
Screenshot: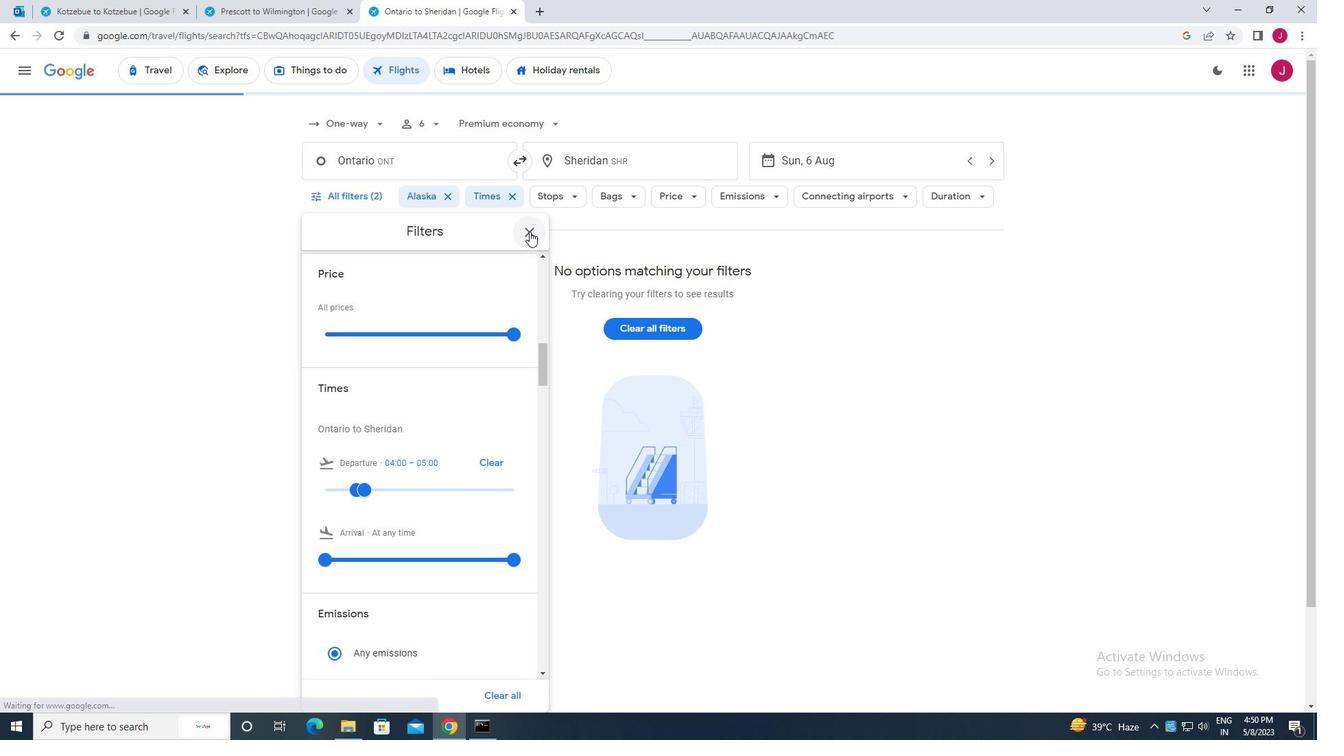 
Action: Mouse moved to (519, 229)
Screenshot: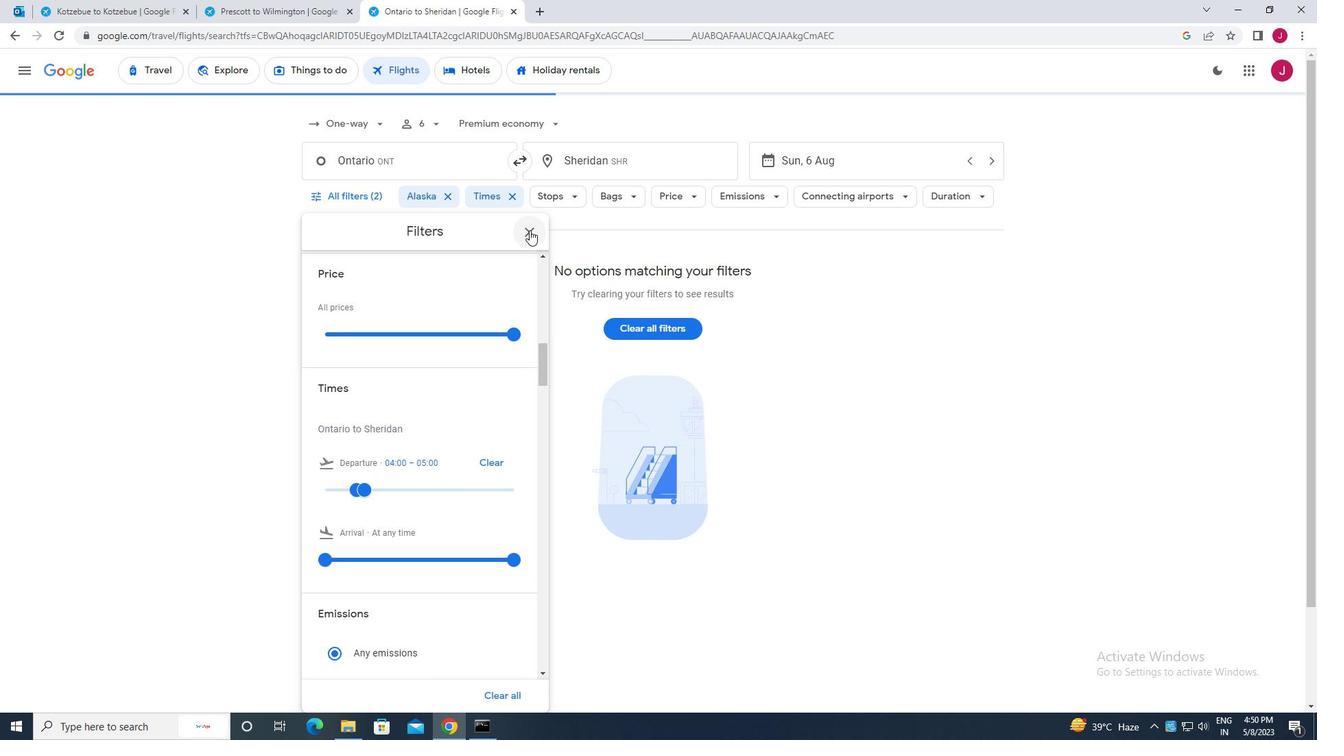 
